 Task: Create new Company, with domain: 'capgemini.com' and type: 'Other'. Add new contact for this company, with mail Id: 'Bhoomika.Kapoor@capgemini.com', First Name: Bhoomika, Last name:  Kapoor, Job Title: 'Human Resources Director', Phone Number: '(305) 555-9013'. Change life cycle stage to  Lead and lead status to  In Progress. Logged in from softage.10@softage.net
Action: Mouse moved to (74, 50)
Screenshot: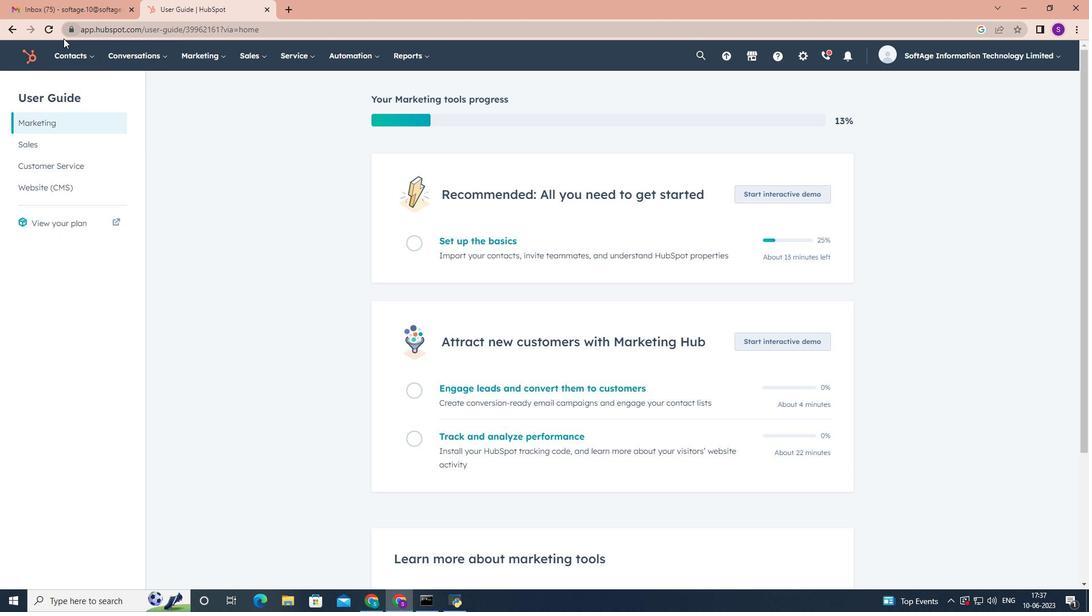 
Action: Mouse pressed left at (74, 50)
Screenshot: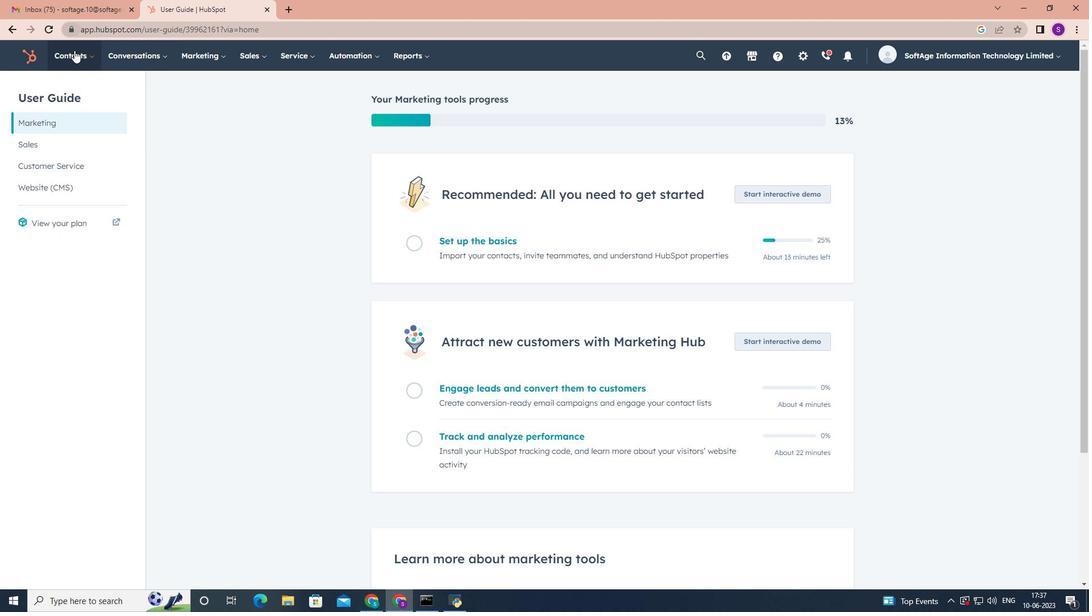 
Action: Mouse moved to (97, 106)
Screenshot: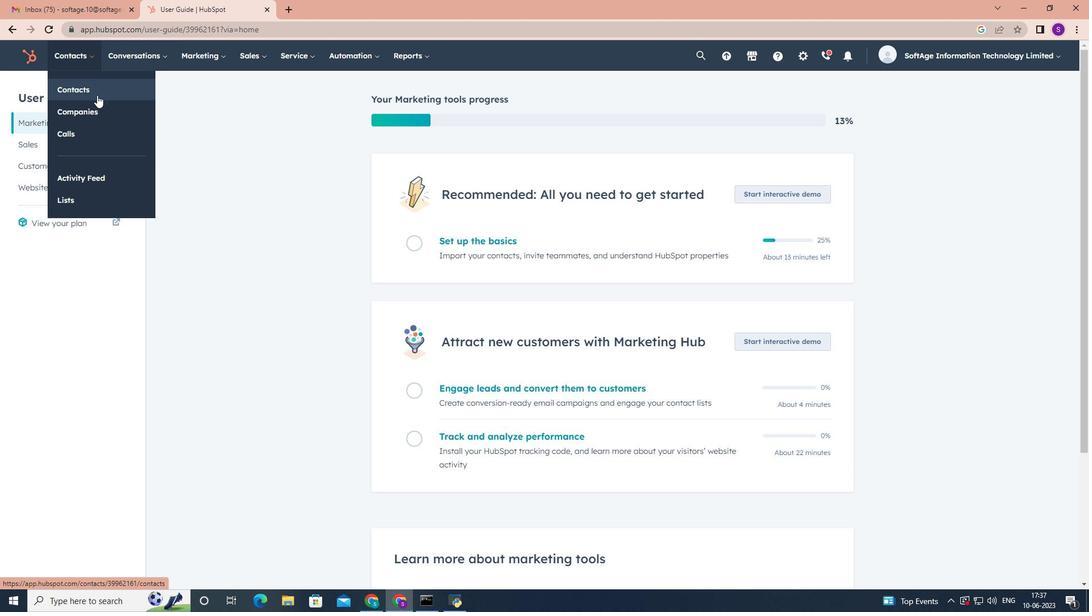 
Action: Mouse pressed left at (97, 106)
Screenshot: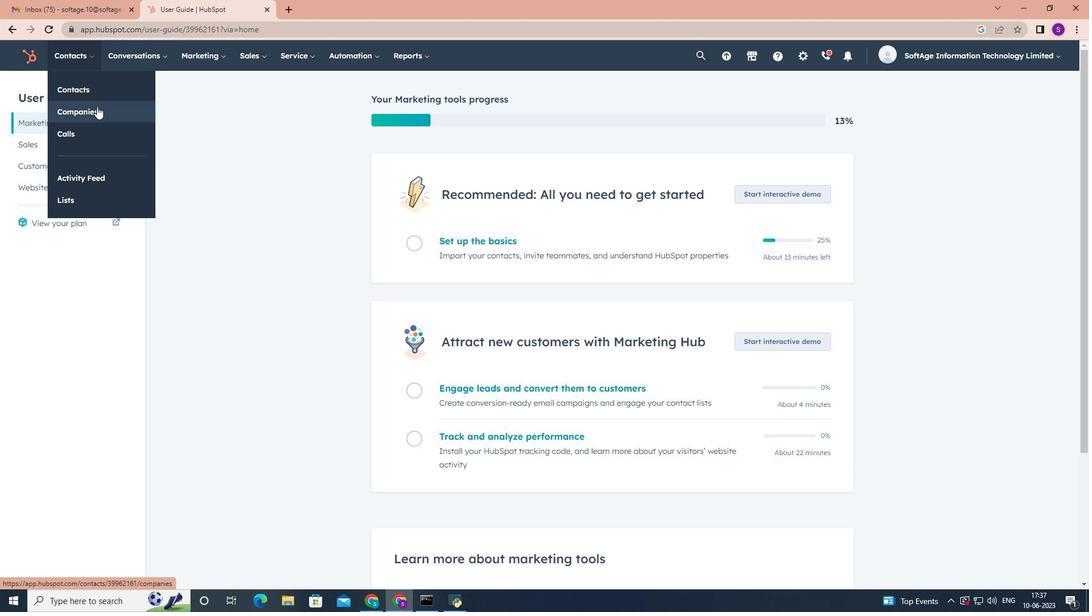 
Action: Mouse moved to (1041, 94)
Screenshot: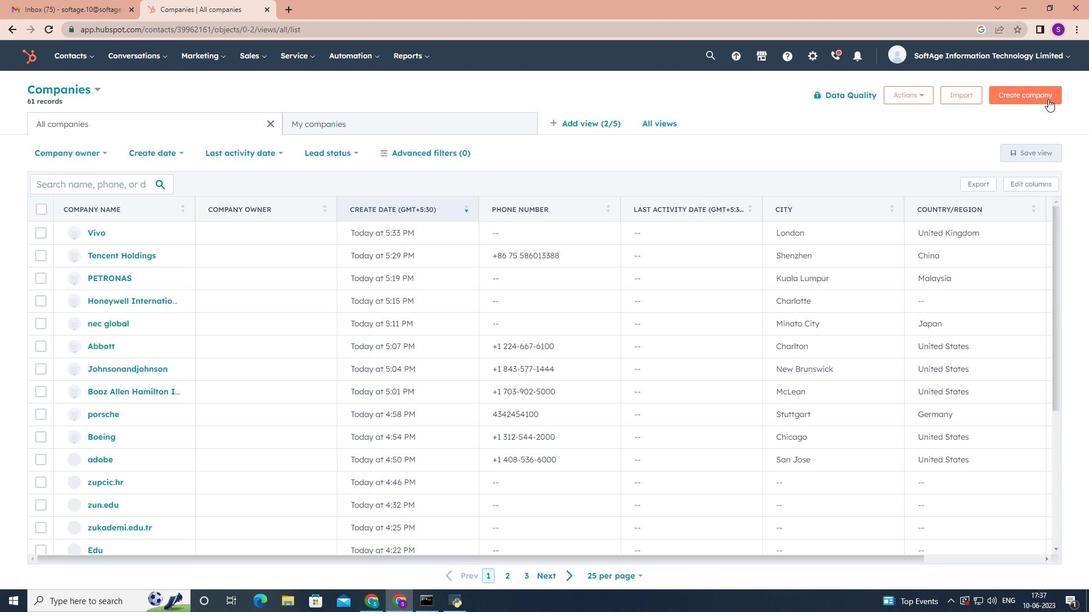 
Action: Mouse pressed left at (1041, 94)
Screenshot: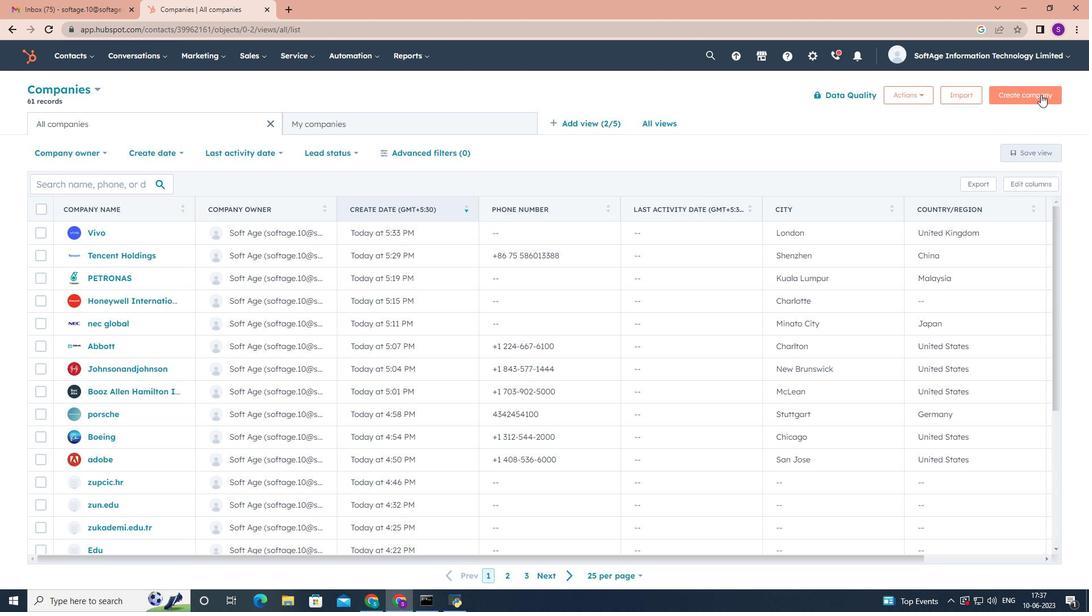 
Action: Mouse moved to (831, 156)
Screenshot: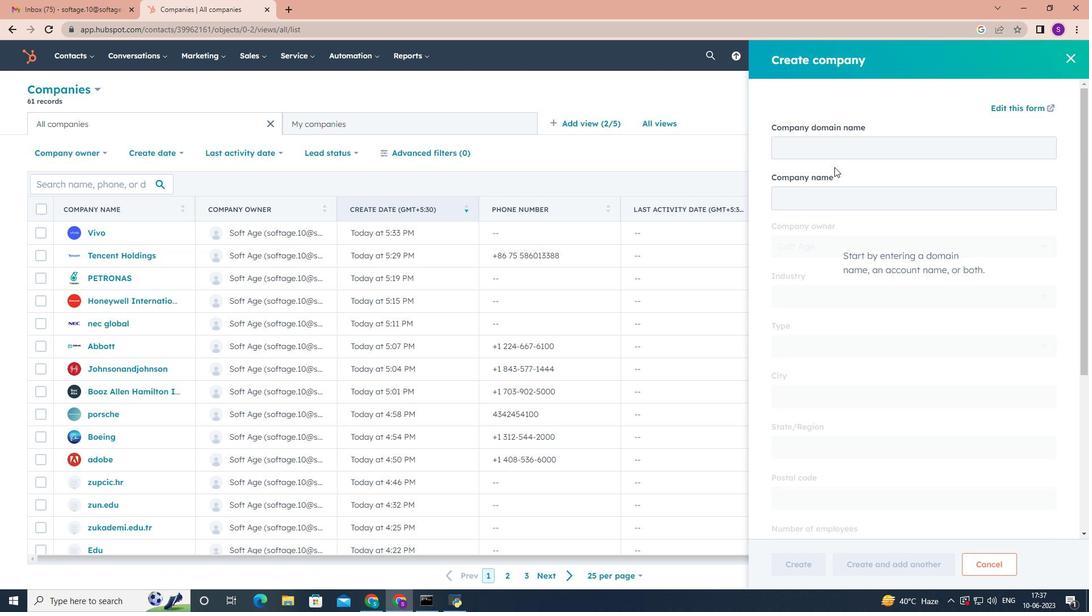 
Action: Mouse pressed left at (831, 156)
Screenshot: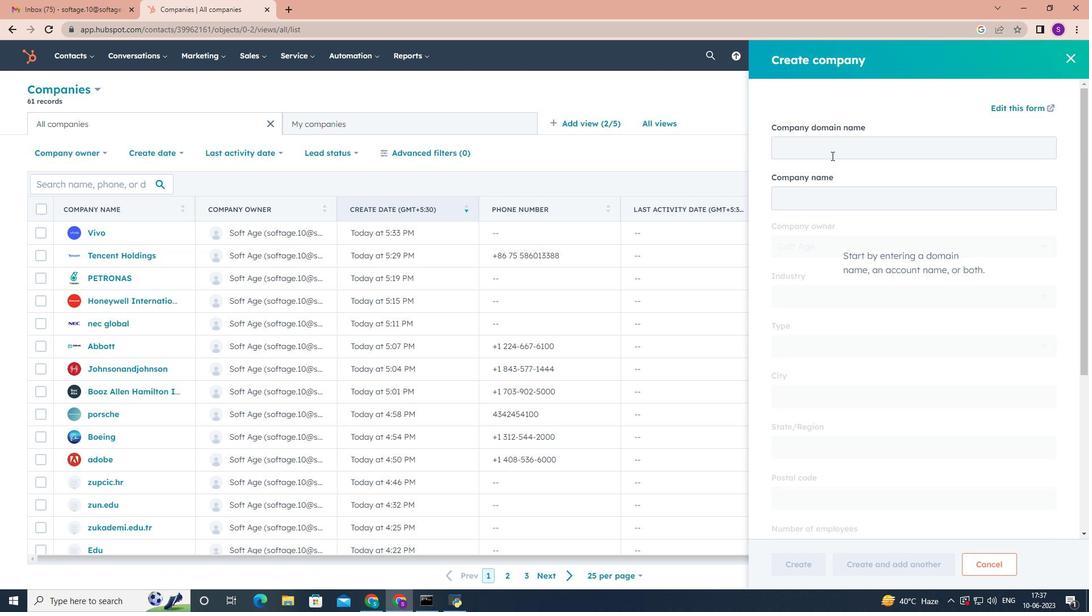 
Action: Key pressed <Key.shift><Key.shift><Key.shift><Key.shift><Key.shift><Key.shift><Key.shift><Key.shift><Key.shift><Key.shift><Key.shift><Key.shift><Key.shift><Key.shift><Key.shift><Key.shift><Key.shift><Key.shift><Key.shift><Key.shift><Key.shift><Key.shift><Key.shift><Key.shift><Key.shift><Key.shift><Key.shift><Key.shift><Key.shift><Key.shift><Key.shift><Key.shift><Key.shift><Key.shift><Key.shift><Key.shift><Key.shift><Key.shift><Key.shift><Key.shift><Key.shift><Key.shift><Key.shift><Key.shift>capgemini.com
Screenshot: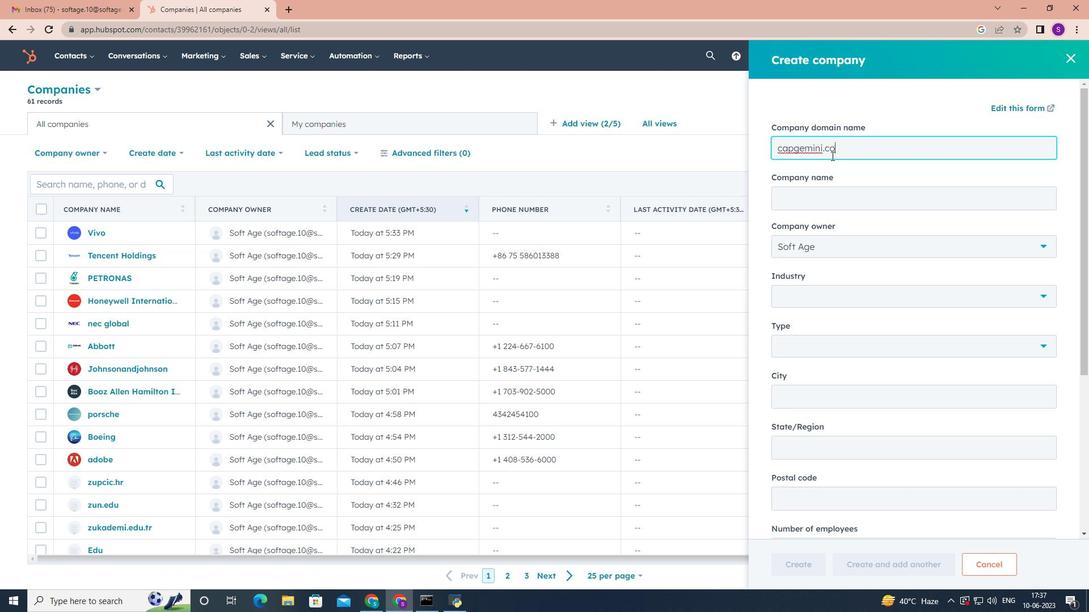 
Action: Mouse moved to (858, 220)
Screenshot: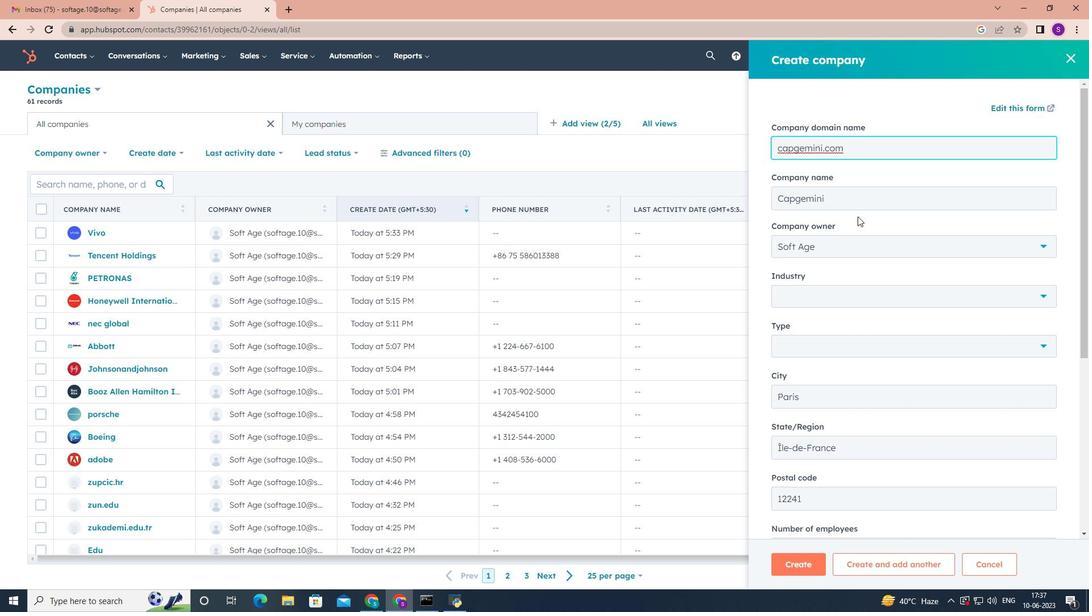 
Action: Mouse scrolled (858, 220) with delta (0, 0)
Screenshot: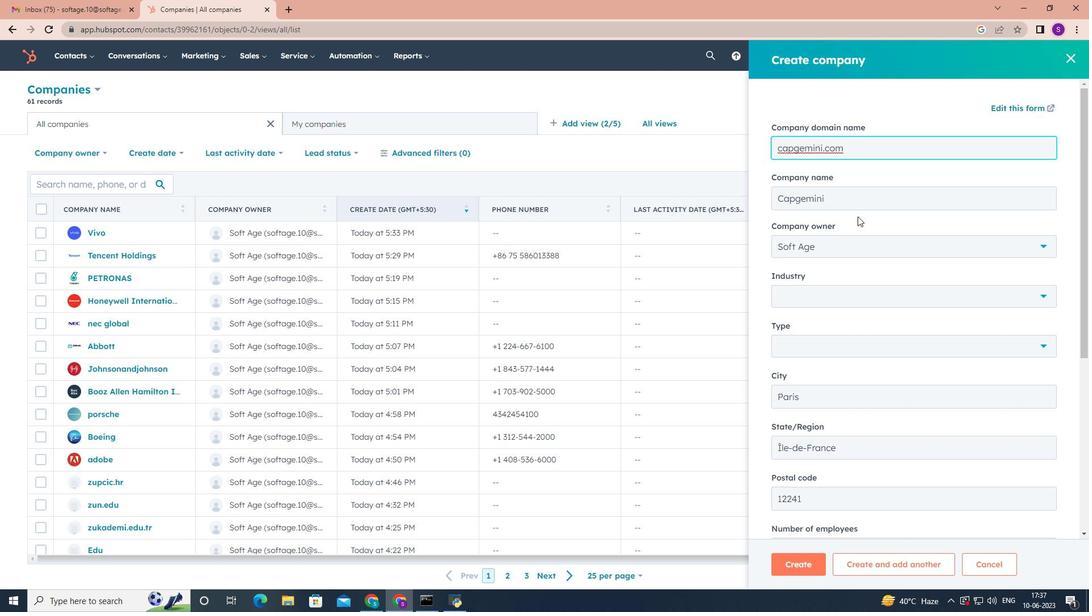 
Action: Mouse moved to (878, 287)
Screenshot: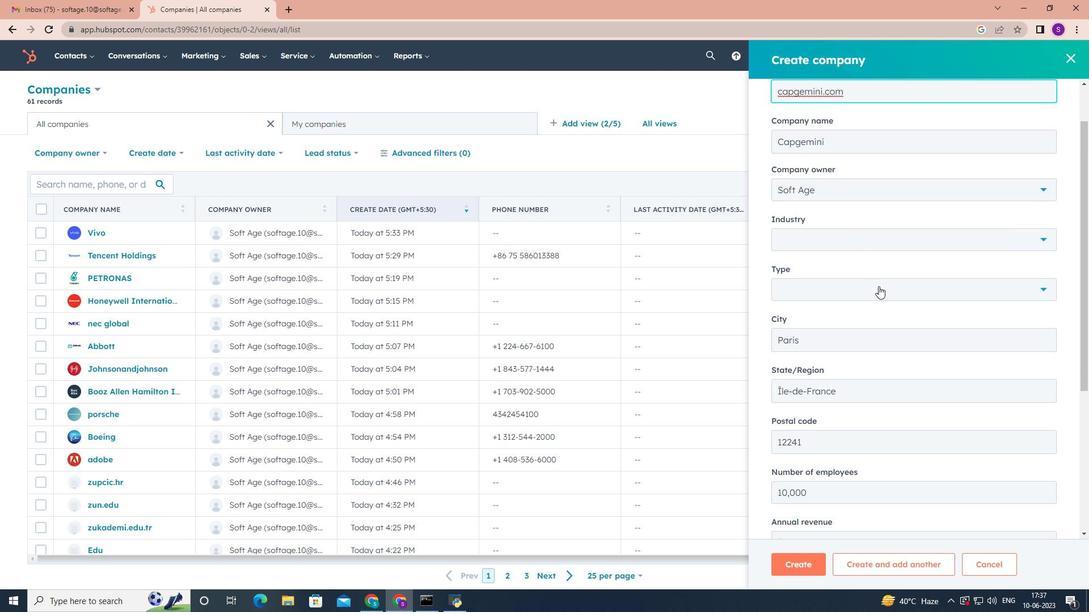 
Action: Mouse pressed left at (878, 287)
Screenshot: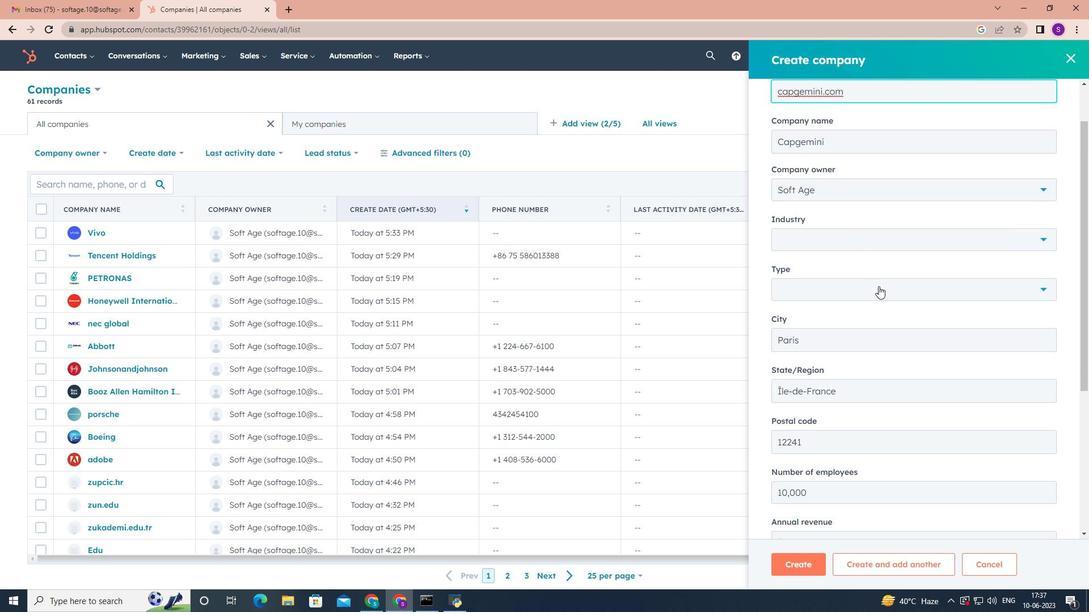 
Action: Mouse moved to (816, 340)
Screenshot: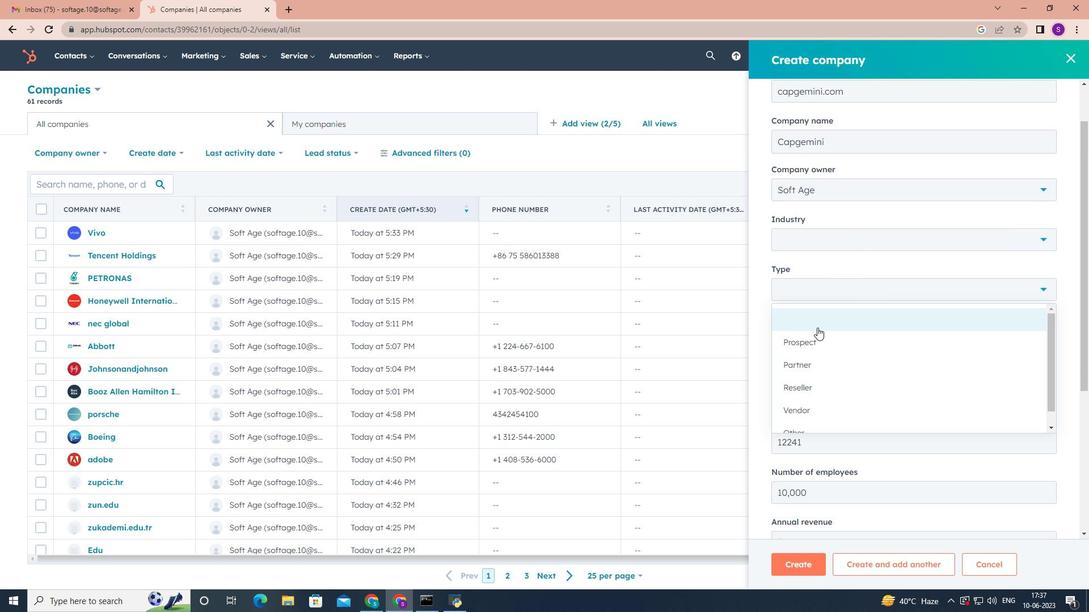
Action: Mouse scrolled (816, 339) with delta (0, 0)
Screenshot: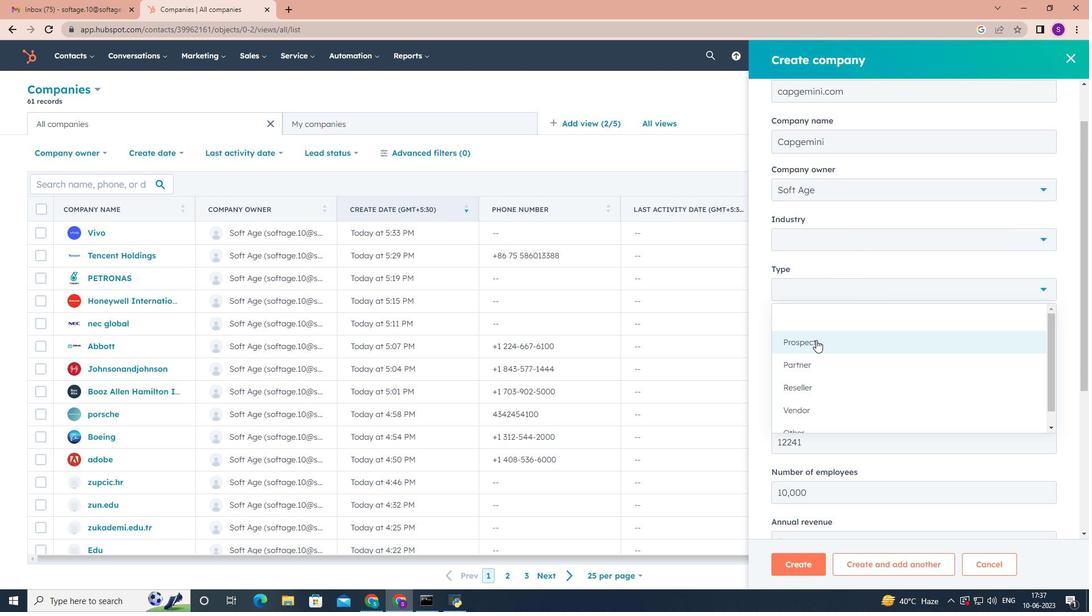
Action: Mouse moved to (816, 341)
Screenshot: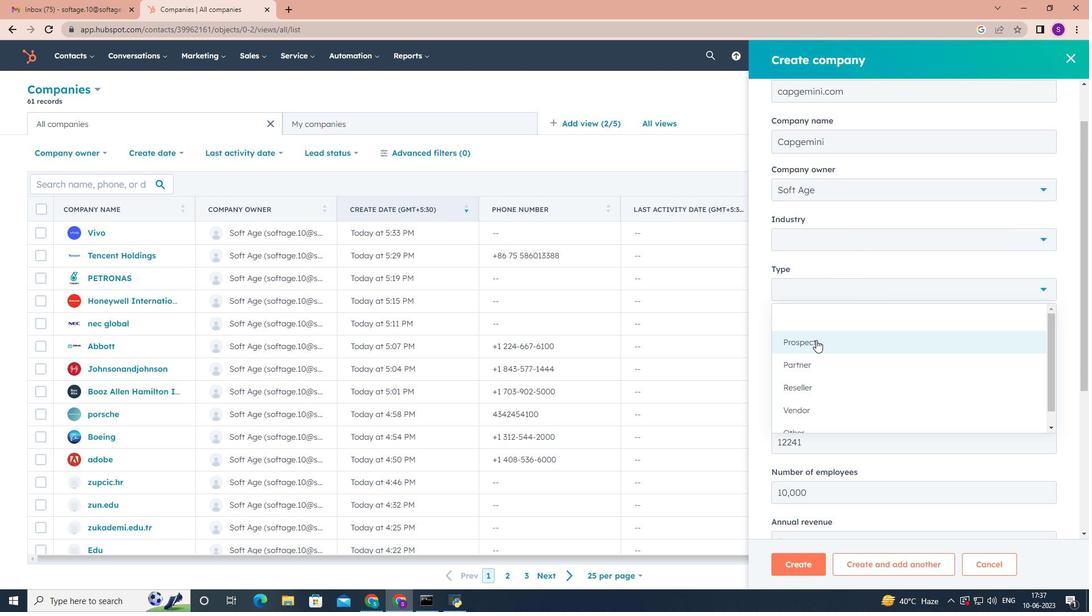 
Action: Mouse scrolled (816, 340) with delta (0, 0)
Screenshot: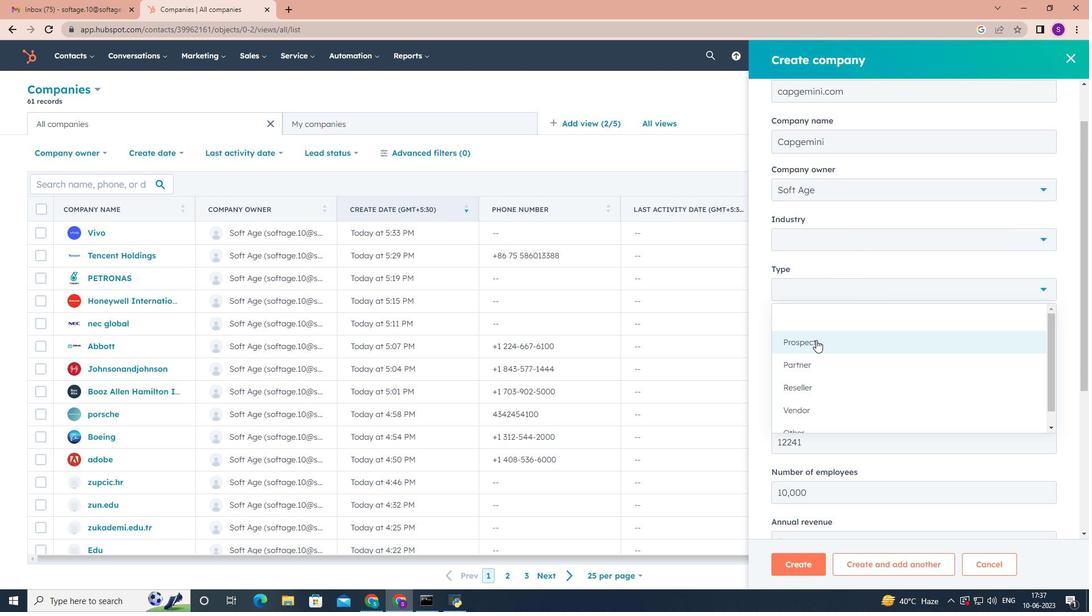 
Action: Mouse moved to (817, 351)
Screenshot: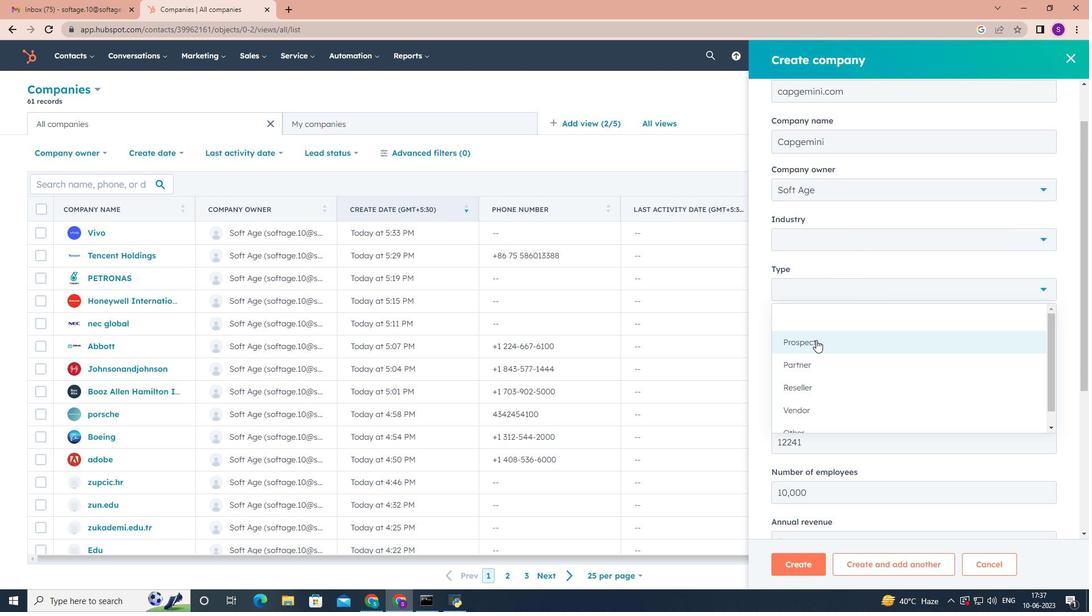 
Action: Mouse scrolled (817, 351) with delta (0, 0)
Screenshot: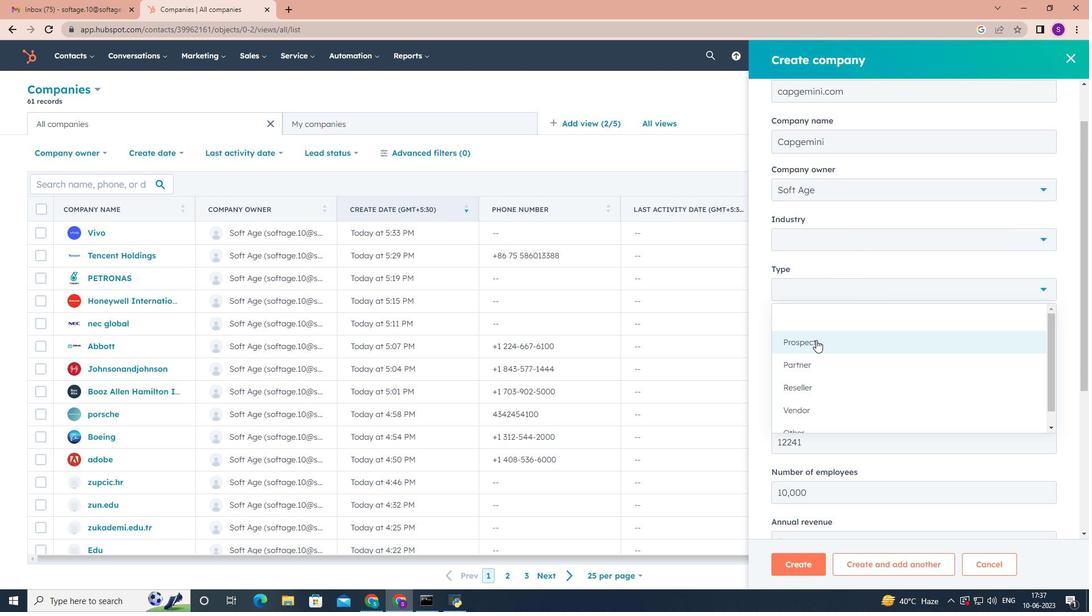 
Action: Mouse moved to (819, 410)
Screenshot: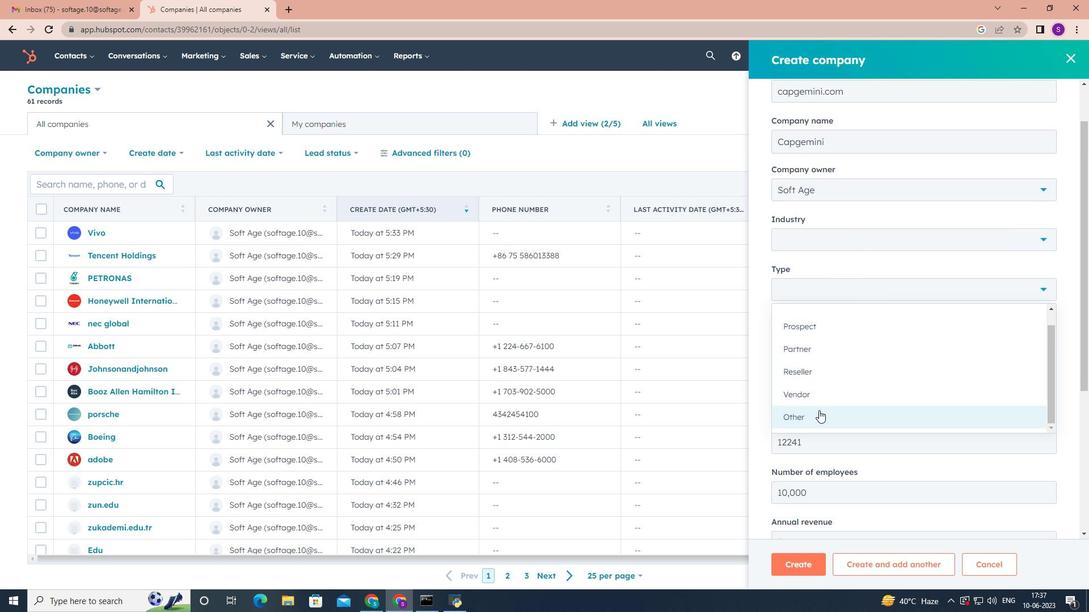
Action: Mouse pressed left at (819, 410)
Screenshot: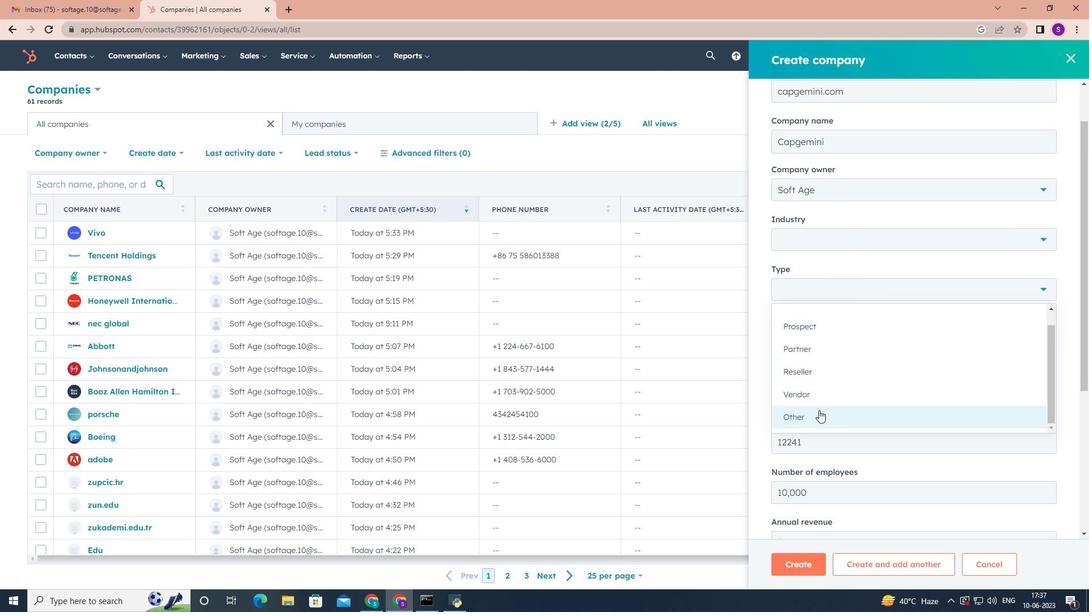 
Action: Mouse moved to (827, 381)
Screenshot: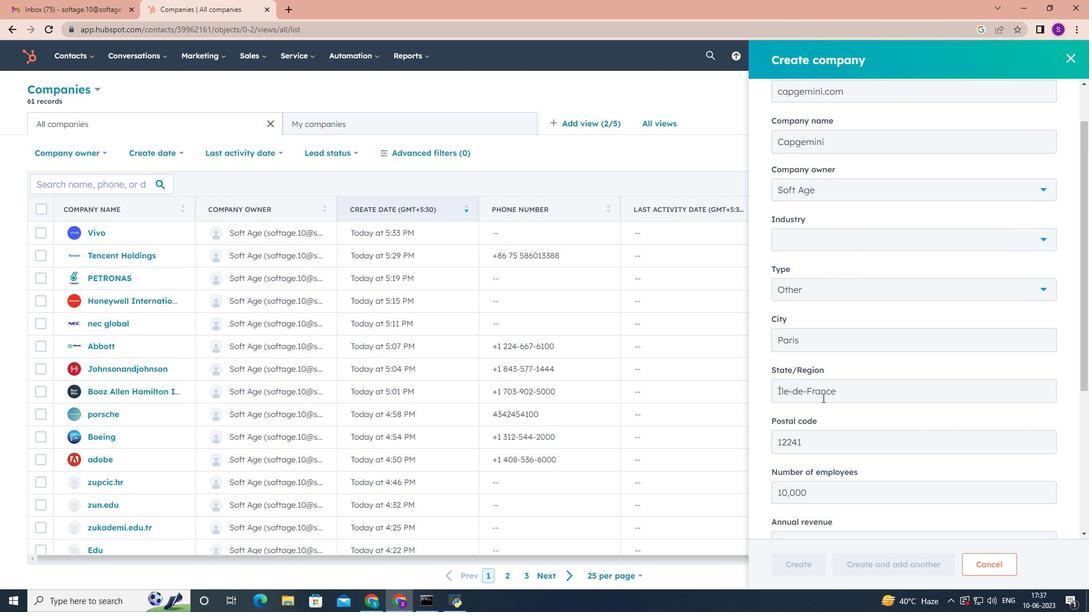
Action: Mouse scrolled (827, 380) with delta (0, 0)
Screenshot: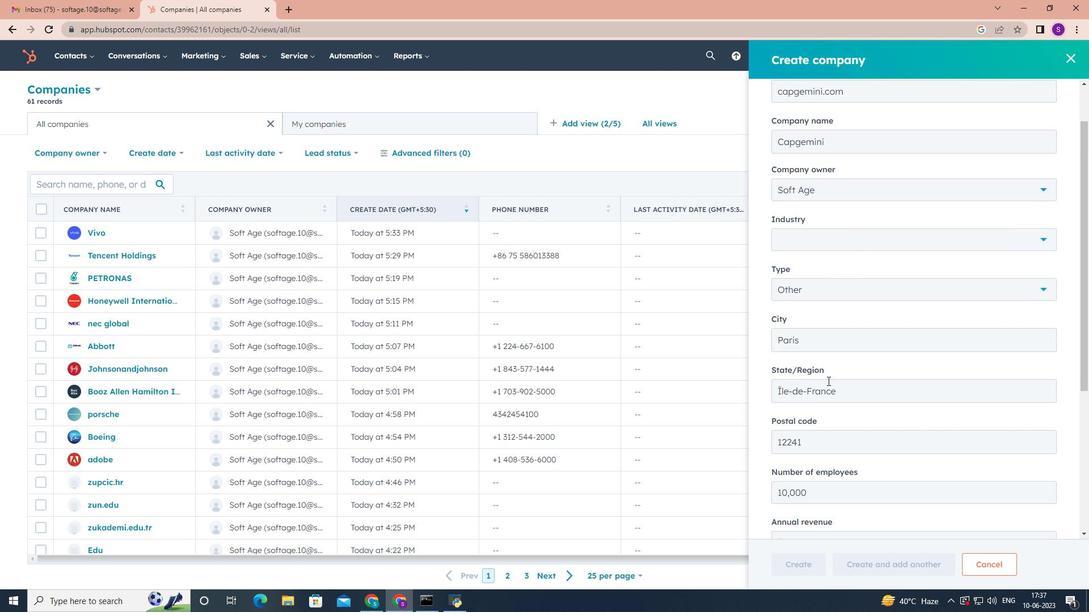 
Action: Mouse scrolled (827, 380) with delta (0, 0)
Screenshot: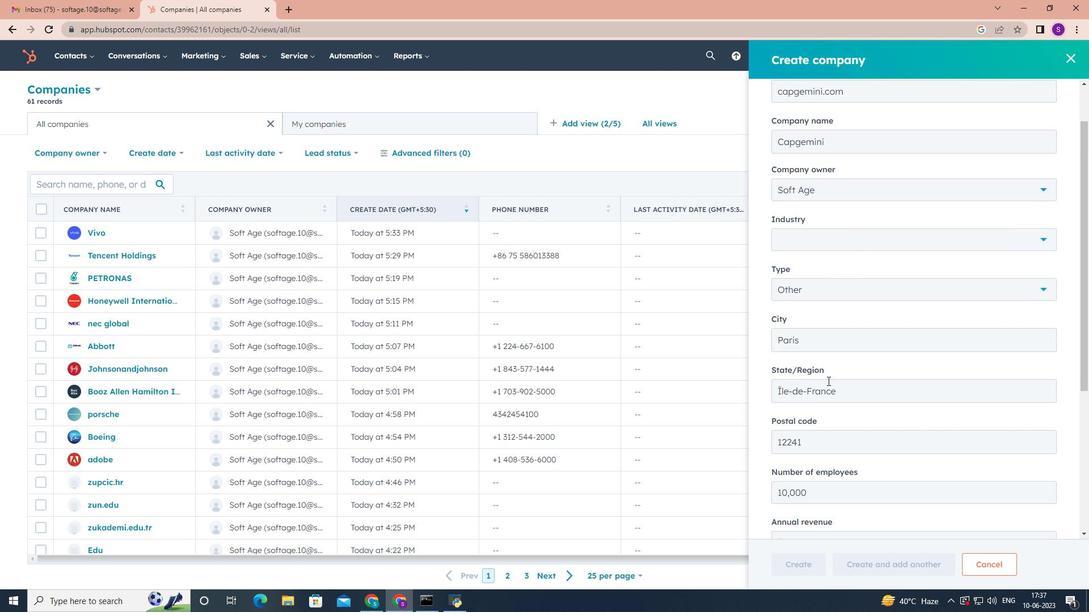 
Action: Mouse scrolled (827, 380) with delta (0, 0)
Screenshot: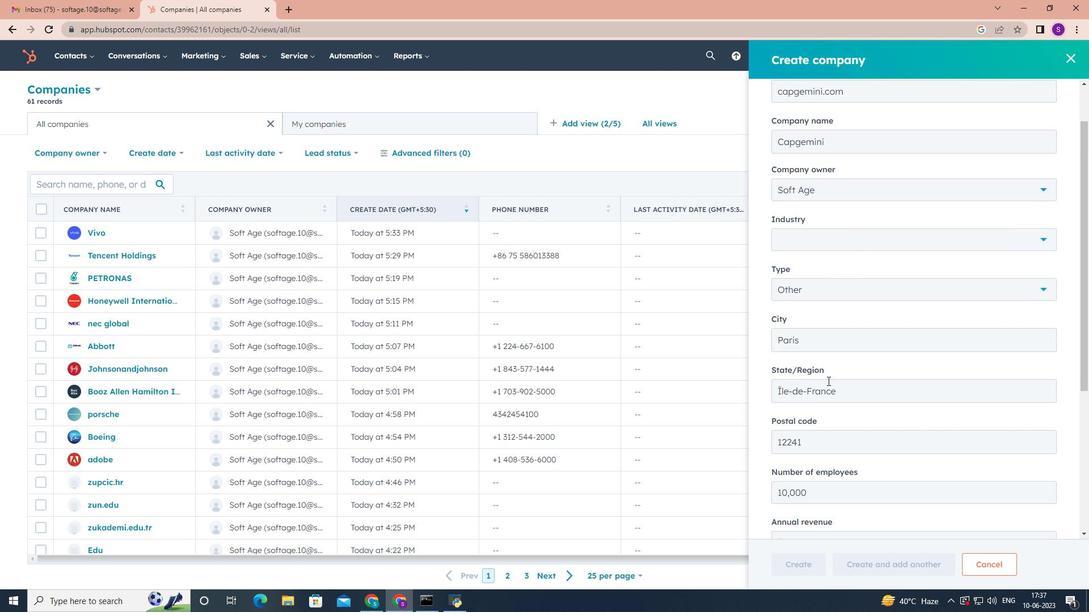 
Action: Mouse scrolled (827, 380) with delta (0, 0)
Screenshot: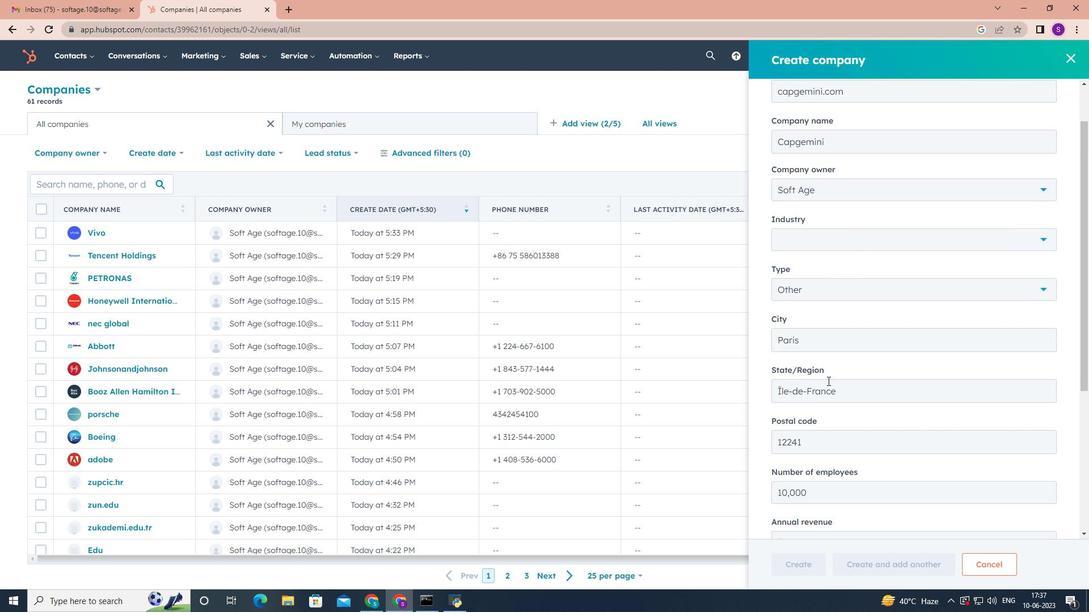 
Action: Mouse scrolled (827, 380) with delta (0, 0)
Screenshot: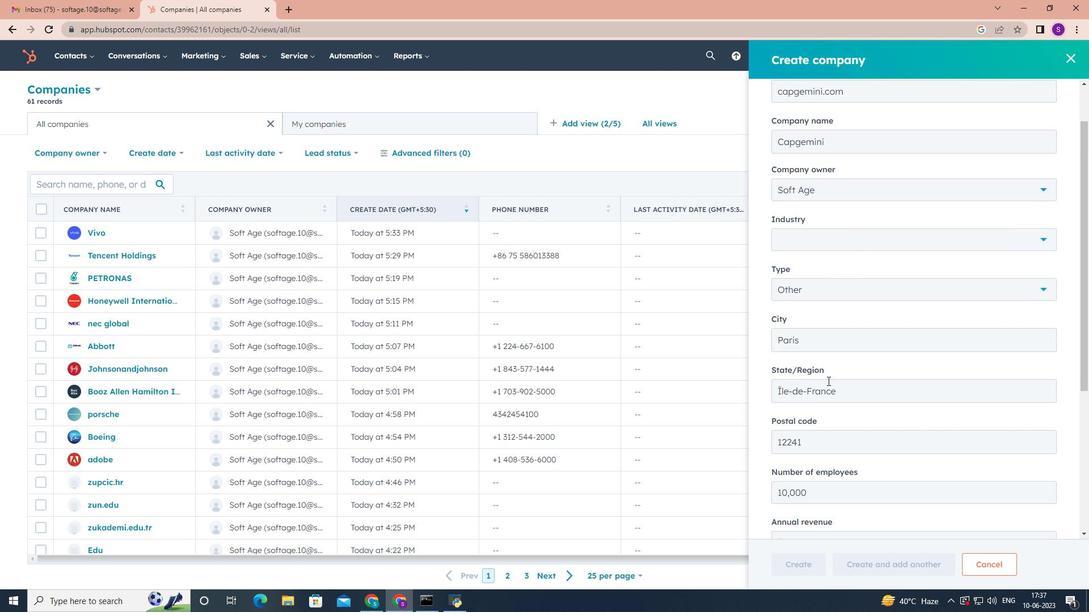 
Action: Mouse scrolled (827, 380) with delta (0, 0)
Screenshot: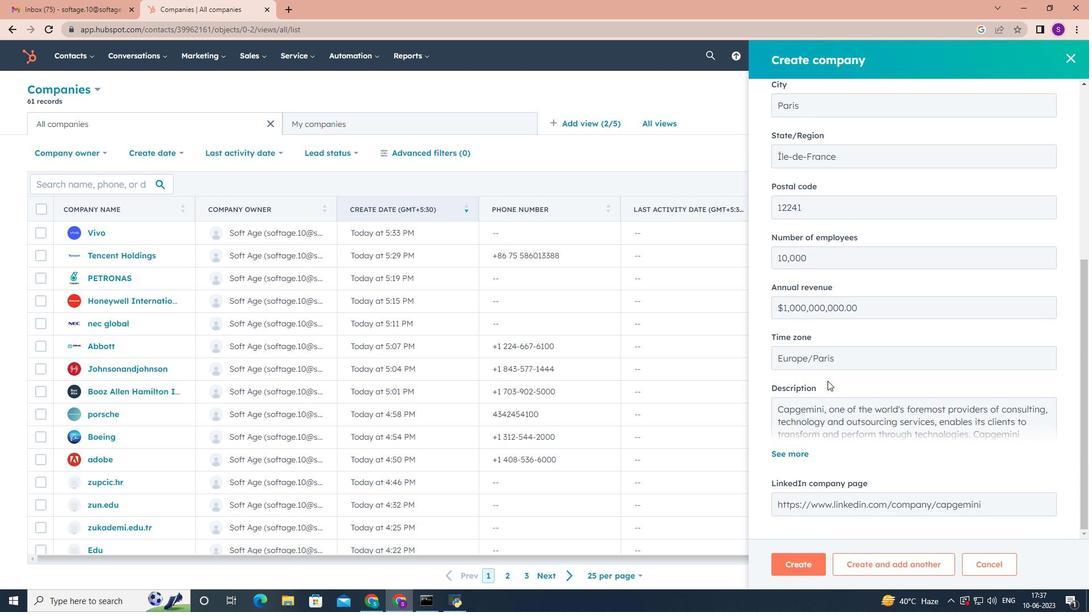 
Action: Mouse scrolled (827, 380) with delta (0, 0)
Screenshot: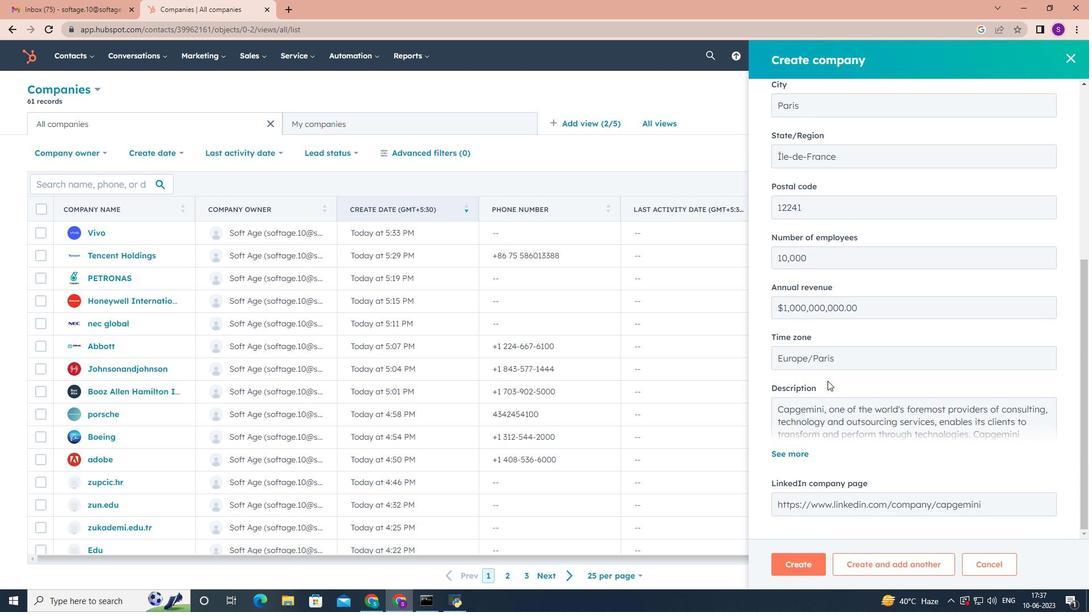 
Action: Mouse scrolled (827, 380) with delta (0, 0)
Screenshot: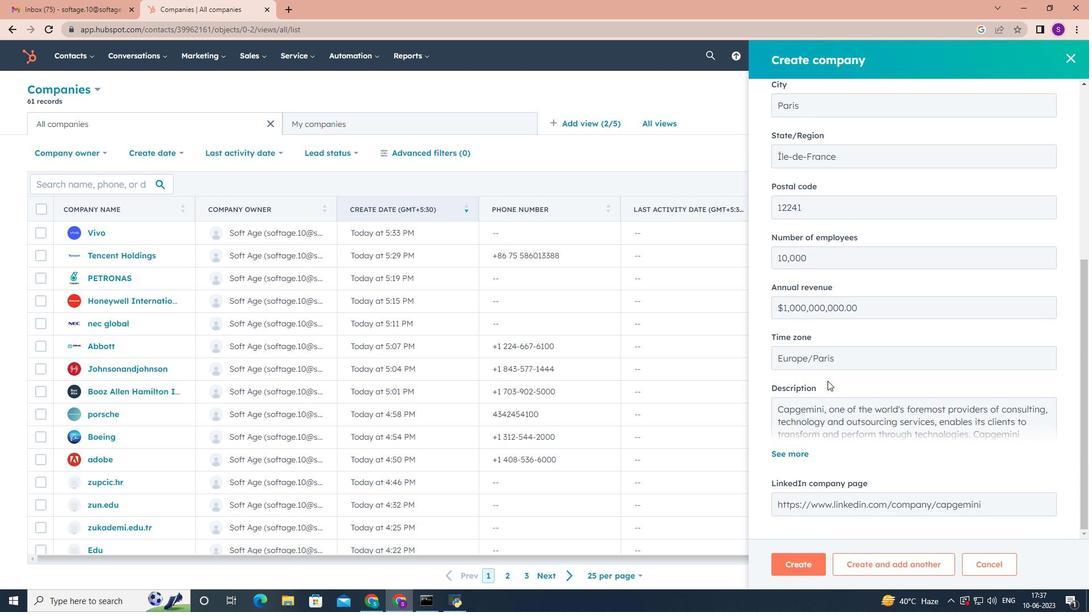 
Action: Mouse scrolled (827, 380) with delta (0, 0)
Screenshot: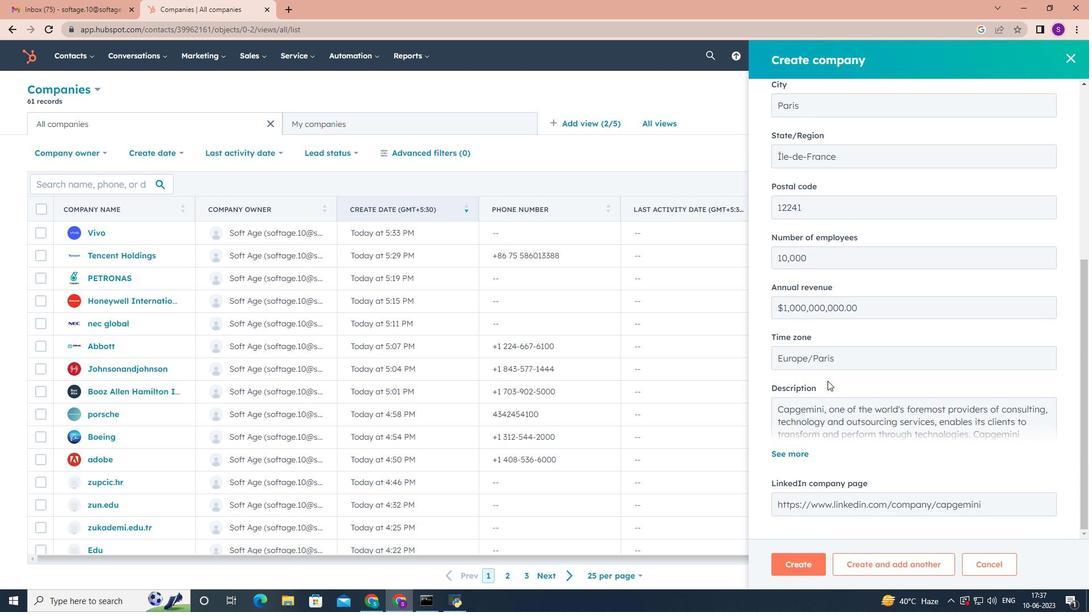 
Action: Mouse scrolled (827, 380) with delta (0, 0)
Screenshot: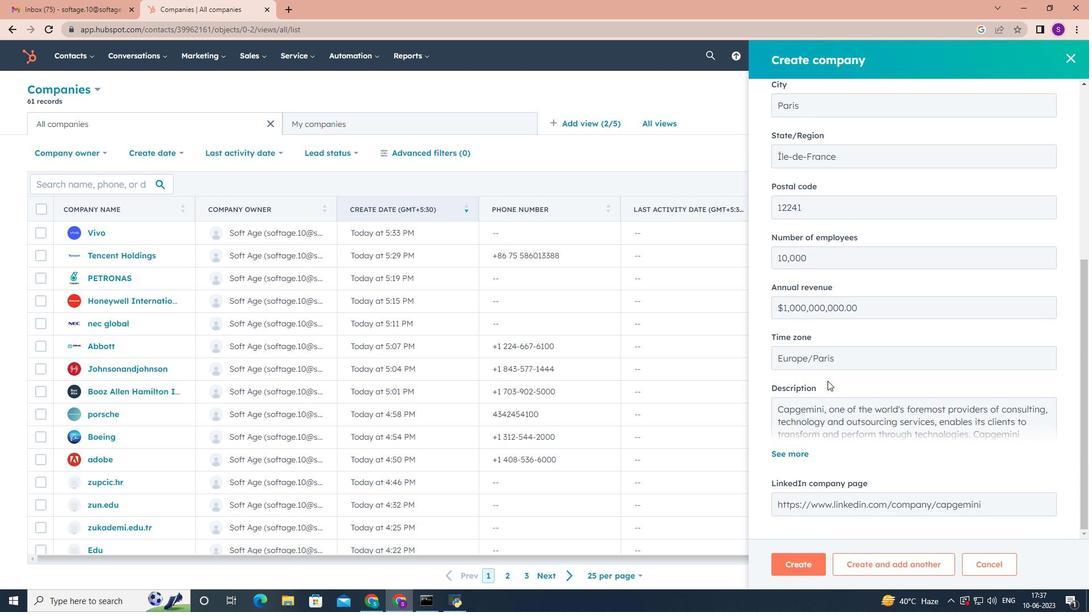 
Action: Mouse moved to (804, 562)
Screenshot: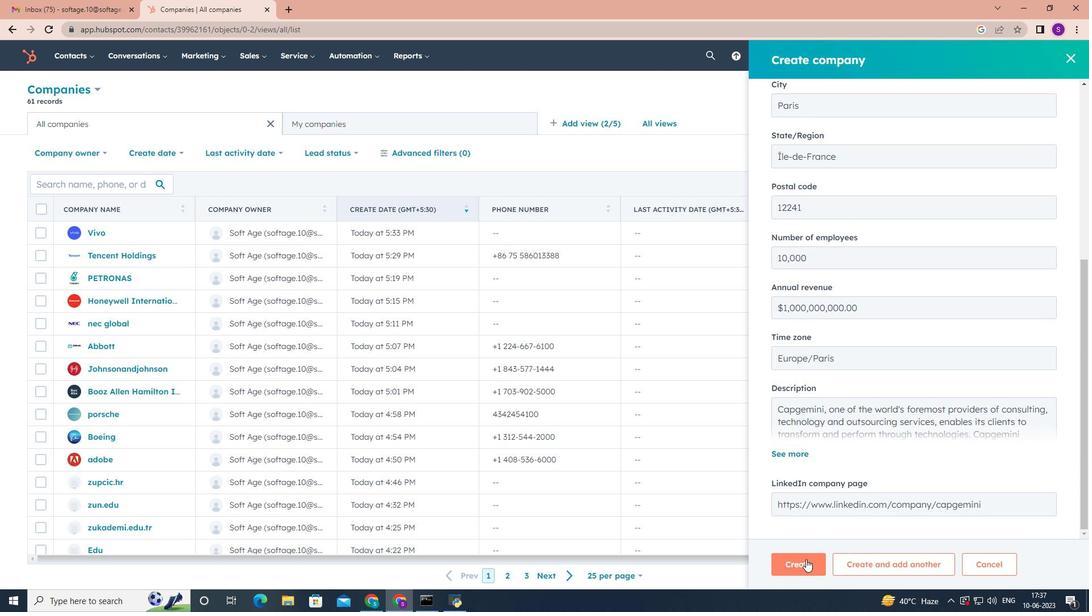 
Action: Mouse pressed left at (804, 562)
Screenshot: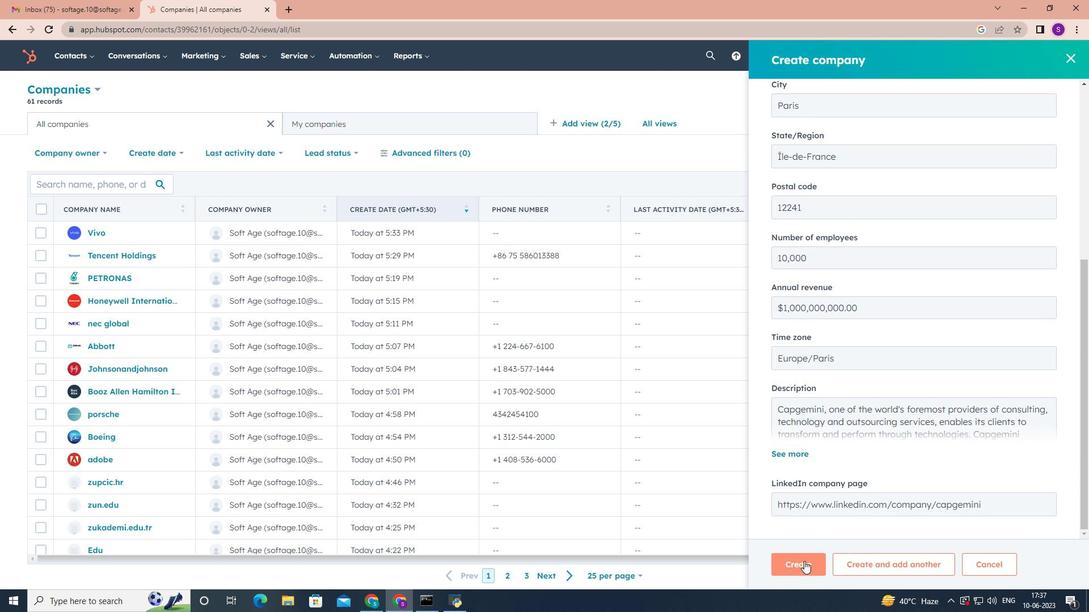 
Action: Mouse moved to (764, 368)
Screenshot: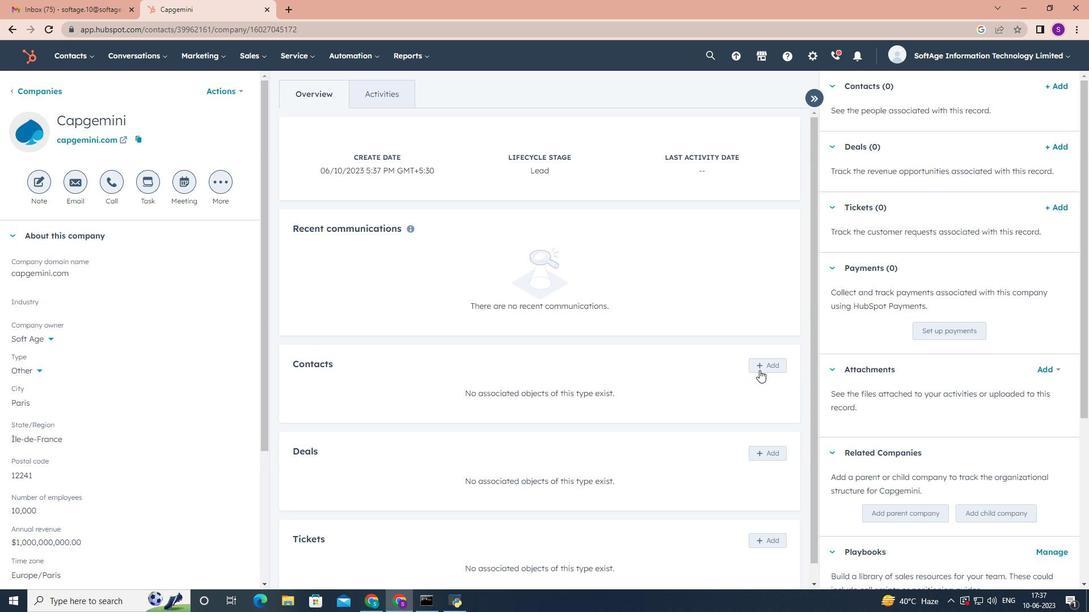 
Action: Mouse pressed left at (764, 368)
Screenshot: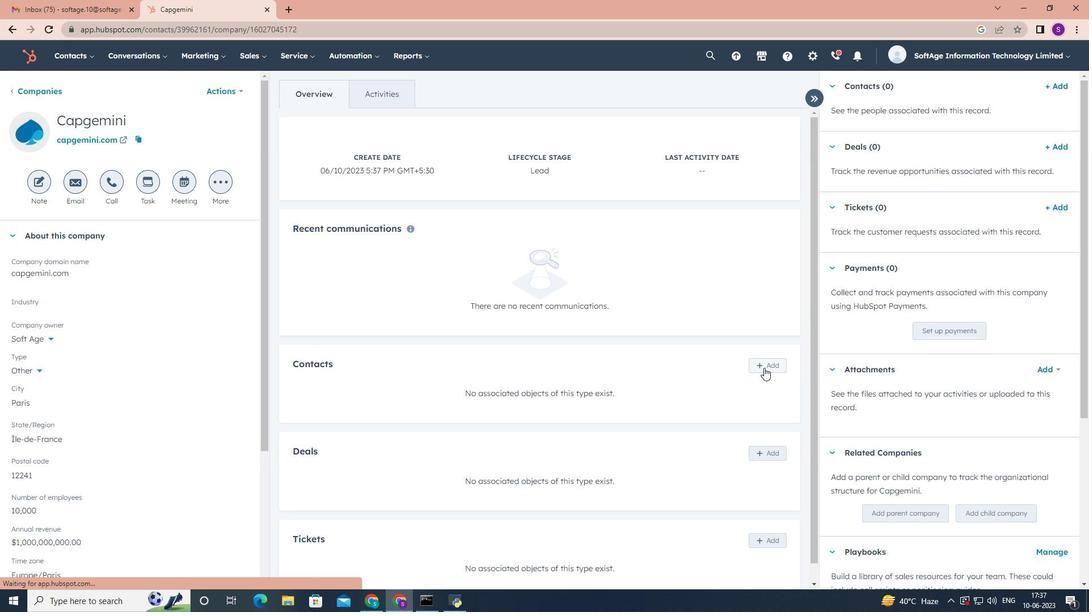 
Action: Mouse moved to (859, 123)
Screenshot: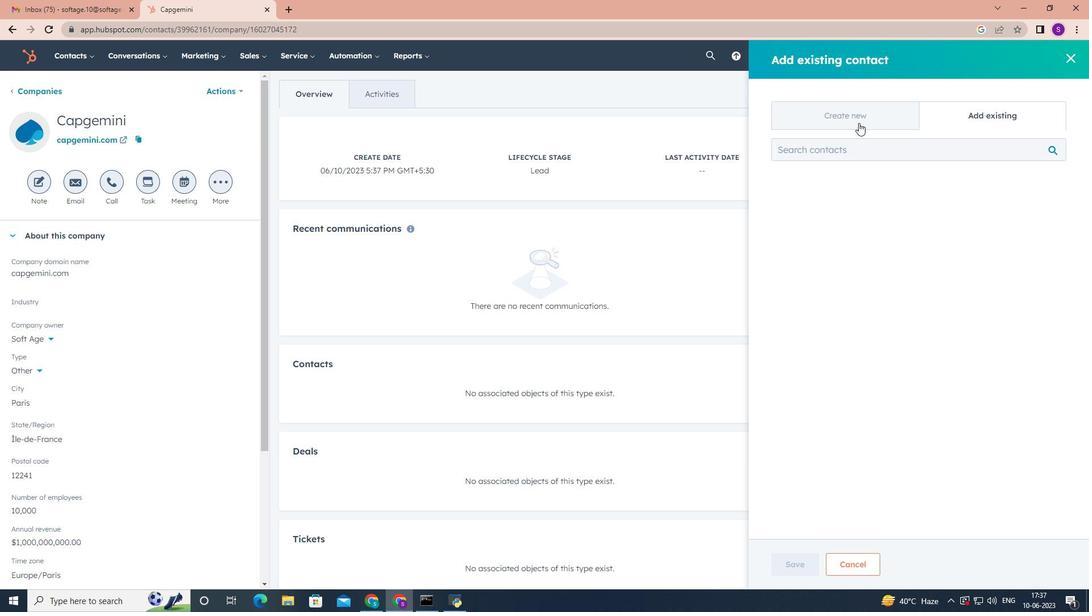 
Action: Mouse pressed left at (859, 123)
Screenshot: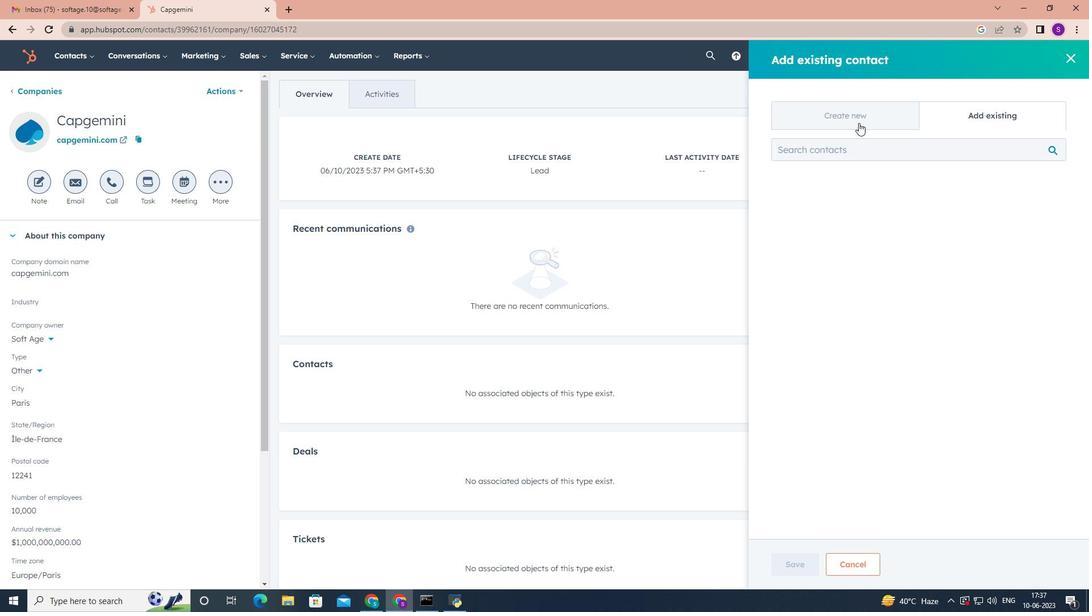 
Action: Mouse moved to (840, 191)
Screenshot: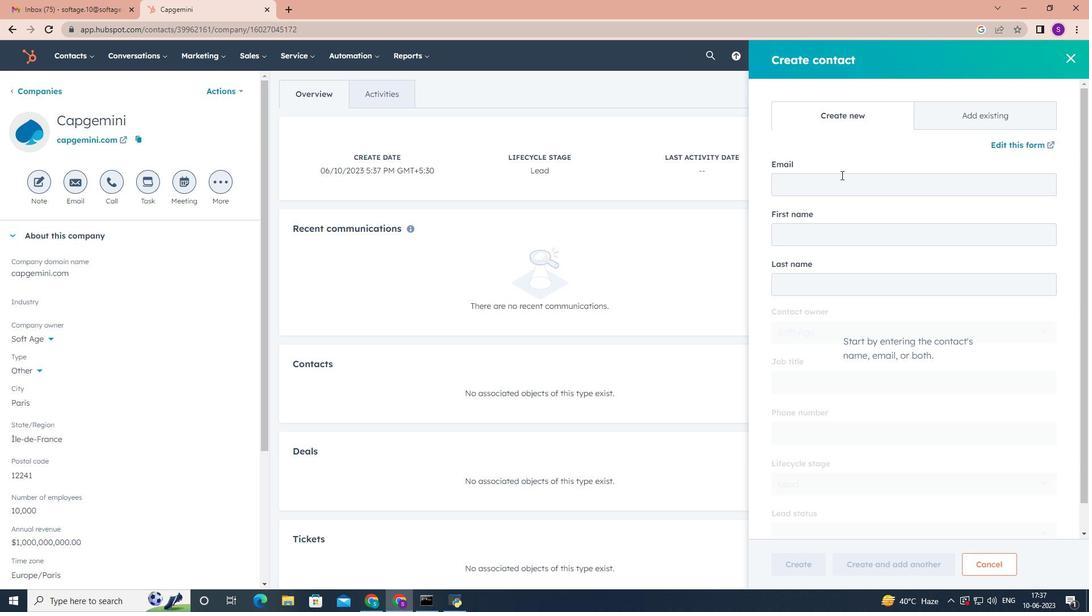 
Action: Mouse pressed left at (840, 191)
Screenshot: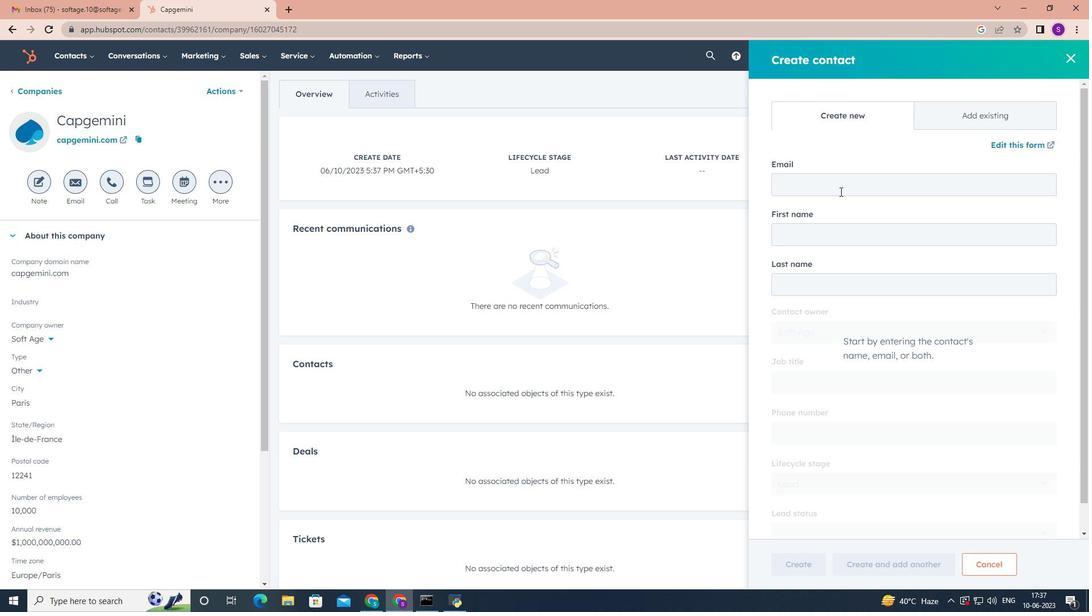 
Action: Key pressed <Key.shift>Bhoom<Key.backspace>mika.<Key.shift><Key.shift><Key.shift><Key.shift>Kapoor<Key.shift>@capgemini.com<Key.tab><Key.shift>Bhoomika<Key.tab><Key.shift>Kapoor<Key.tab><Key.tab><Key.shift>Human<Key.space><Key.shift>Resources<Key.space><Key.shift><Key.shift><Key.shift><Key.shift><Key.shift><Key.shift><Key.shift>Director<Key.tab>3055559013
Screenshot: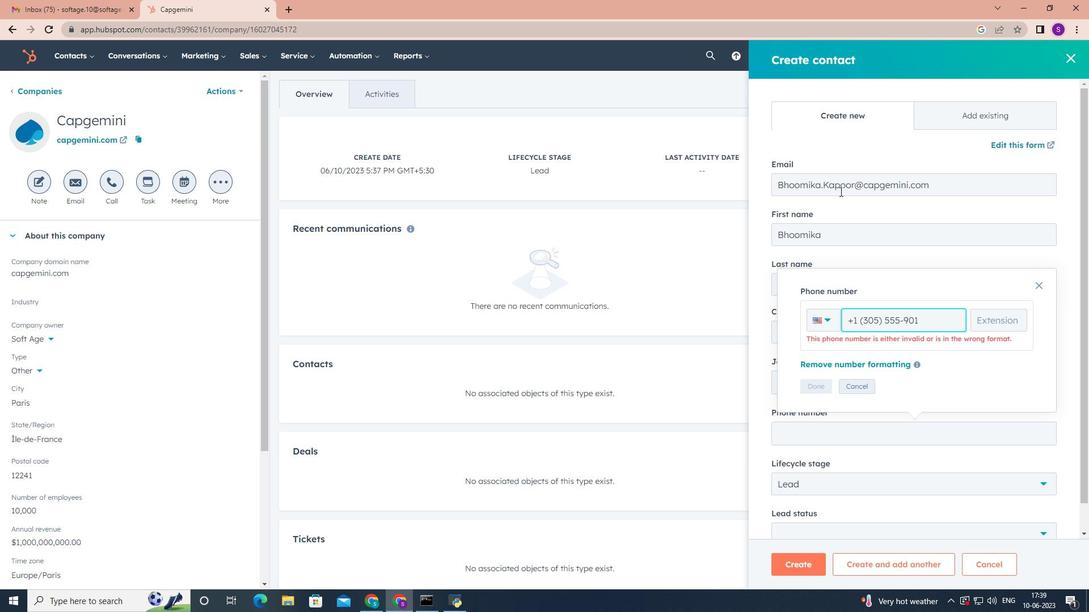 
Action: Mouse moved to (816, 384)
Screenshot: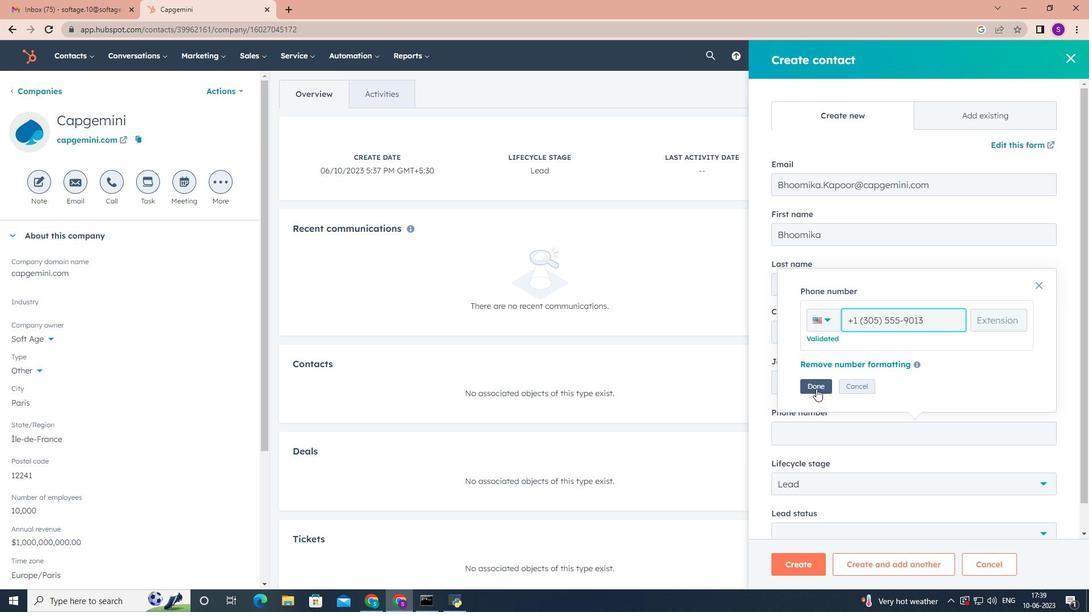 
Action: Mouse pressed left at (816, 384)
Screenshot: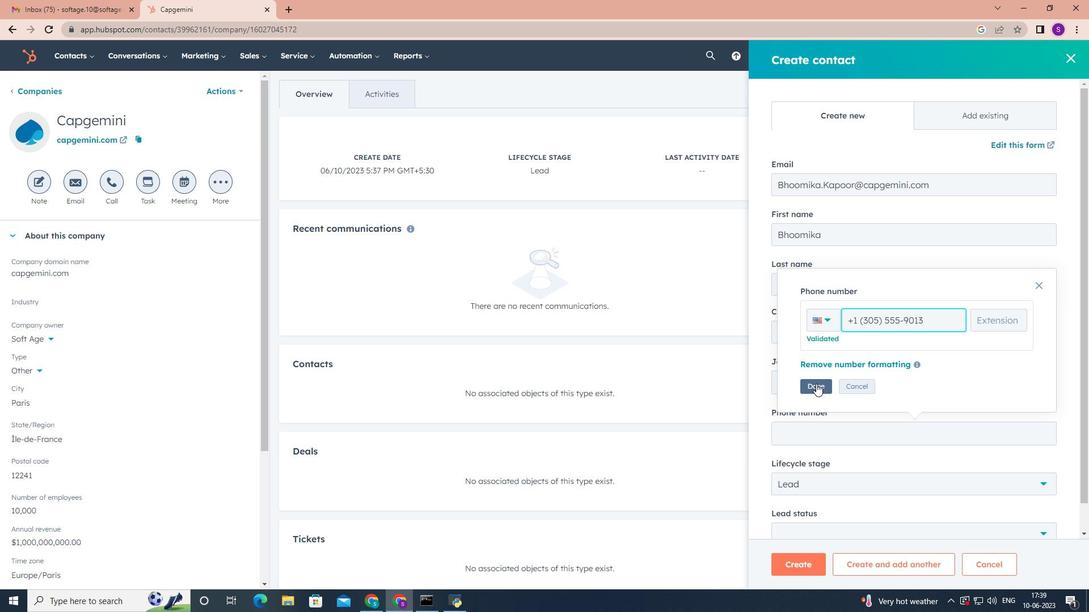 
Action: Mouse scrolled (816, 383) with delta (0, 0)
Screenshot: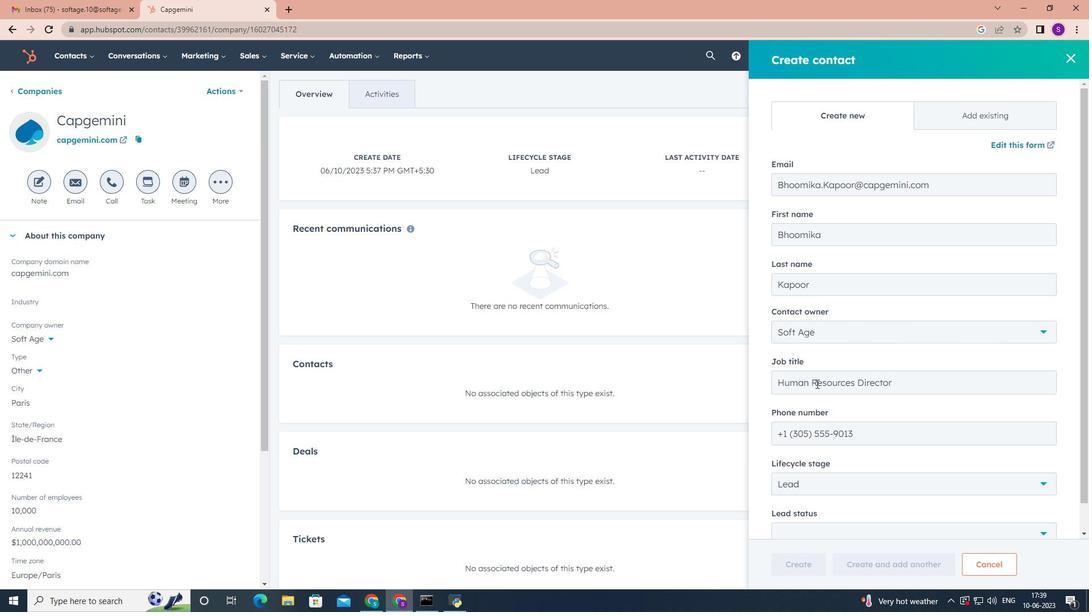 
Action: Mouse scrolled (816, 383) with delta (0, 0)
Screenshot: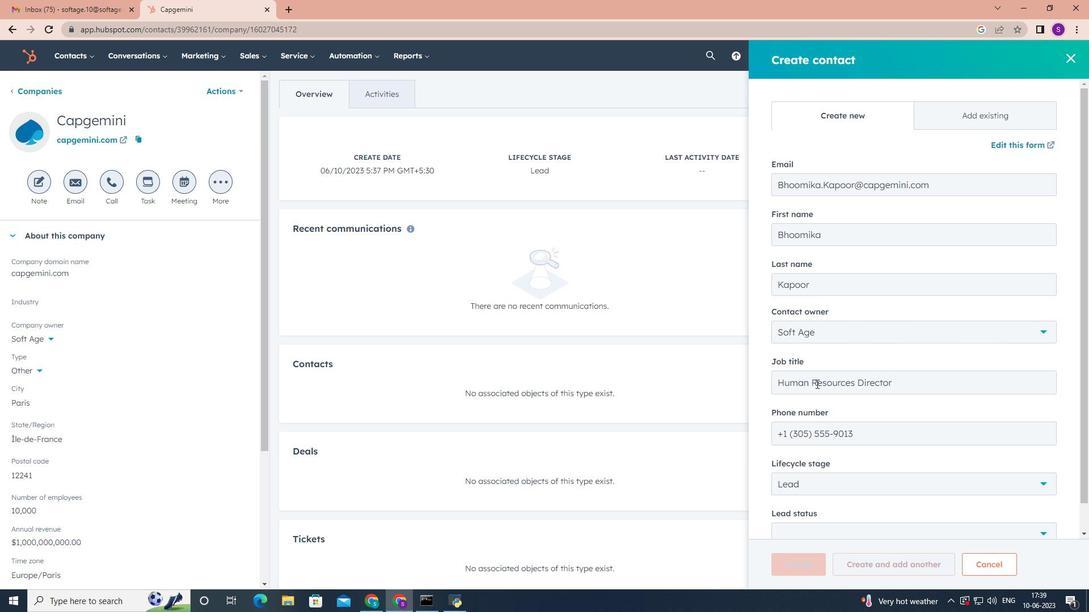
Action: Mouse scrolled (816, 383) with delta (0, 0)
Screenshot: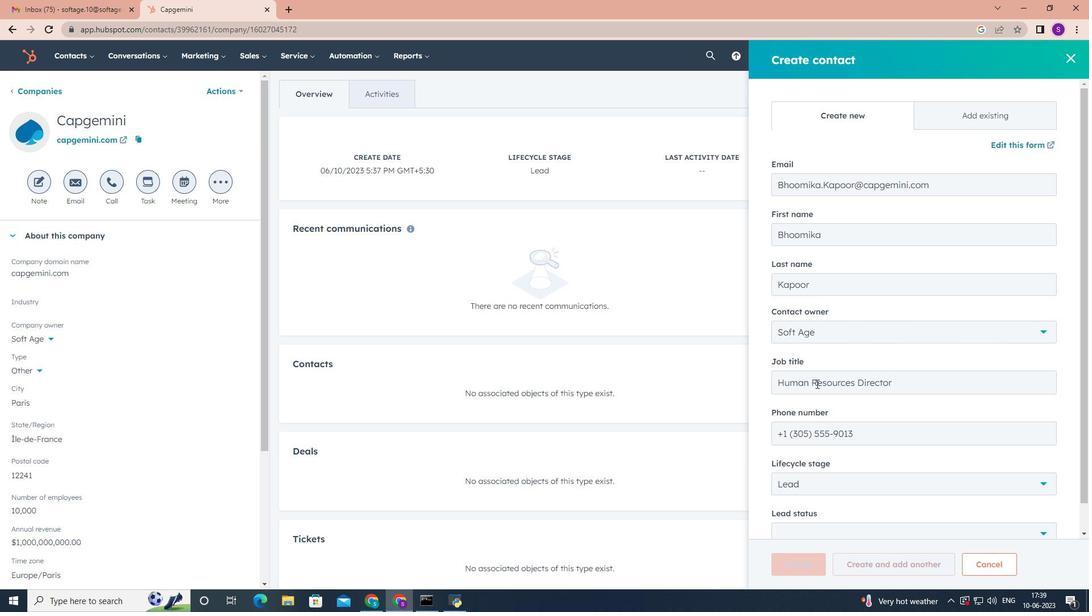
Action: Mouse scrolled (816, 383) with delta (0, 0)
Screenshot: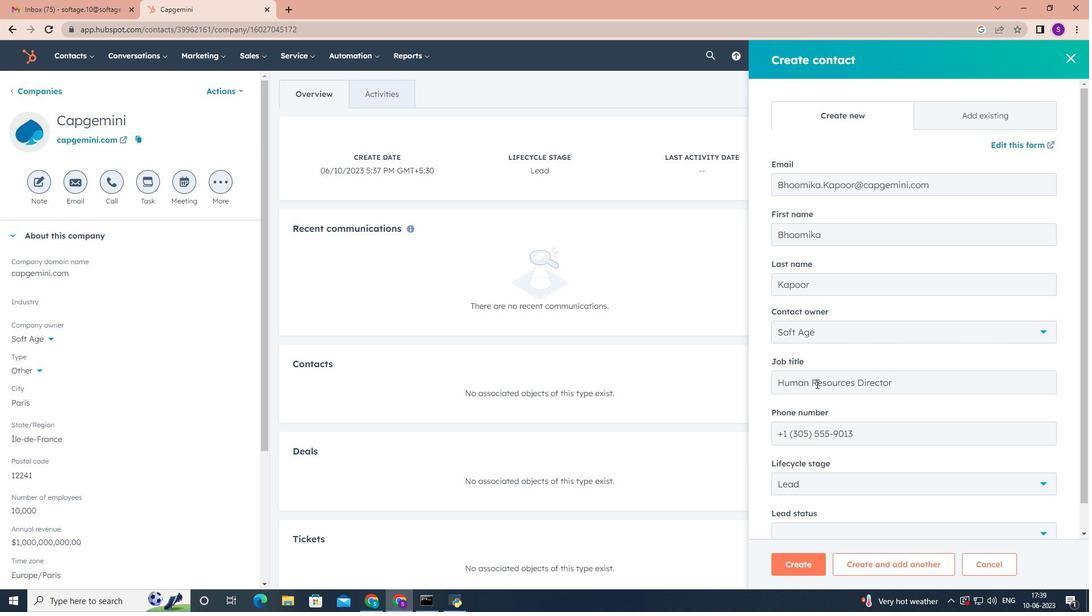 
Action: Mouse moved to (841, 455)
Screenshot: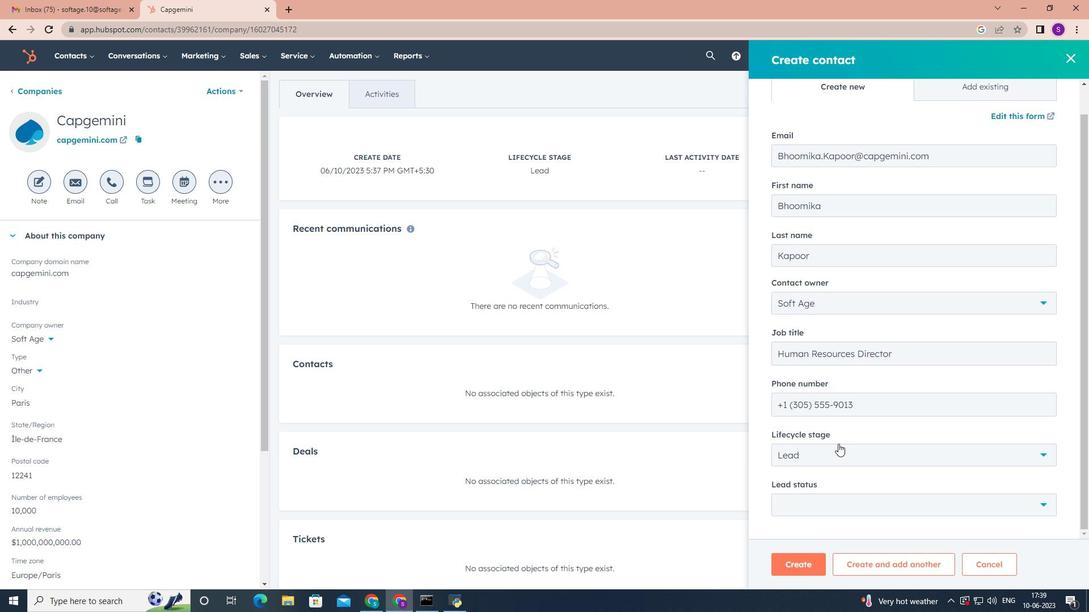 
Action: Mouse pressed left at (841, 455)
Screenshot: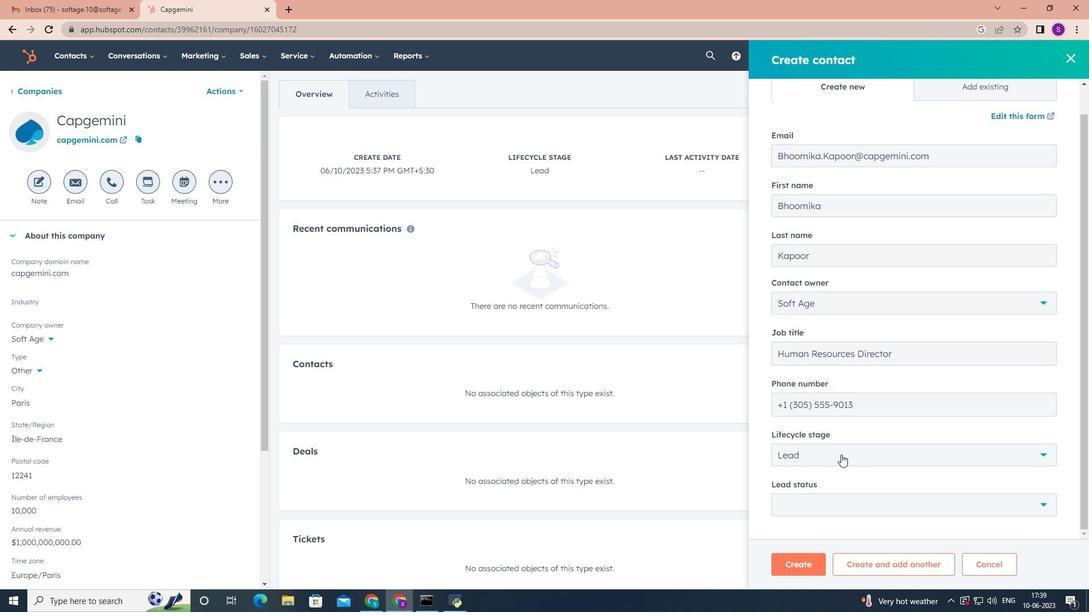 
Action: Mouse moved to (831, 347)
Screenshot: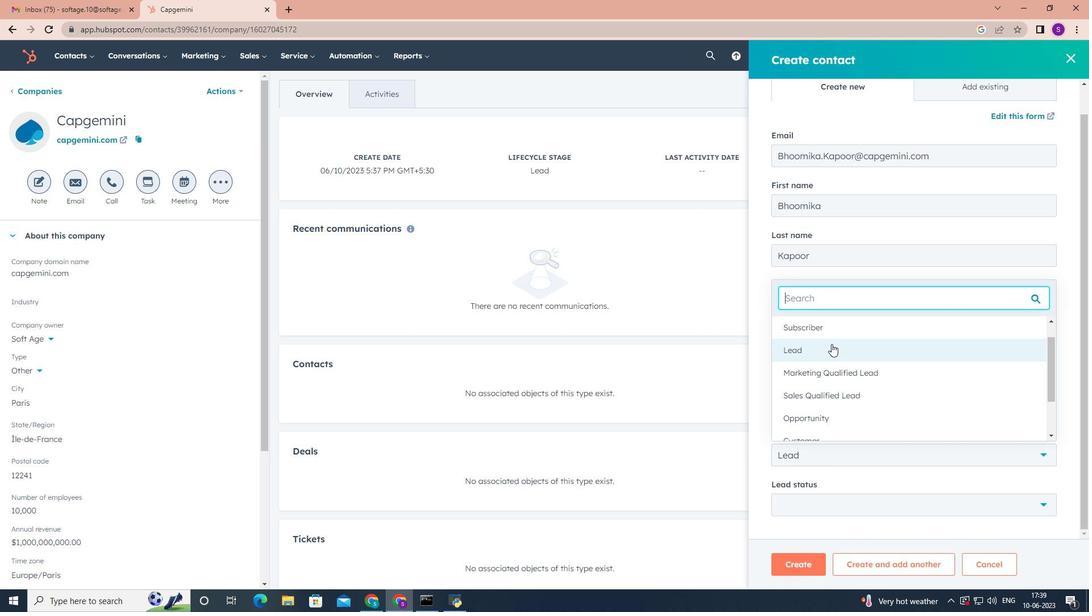 
Action: Mouse pressed left at (831, 347)
Screenshot: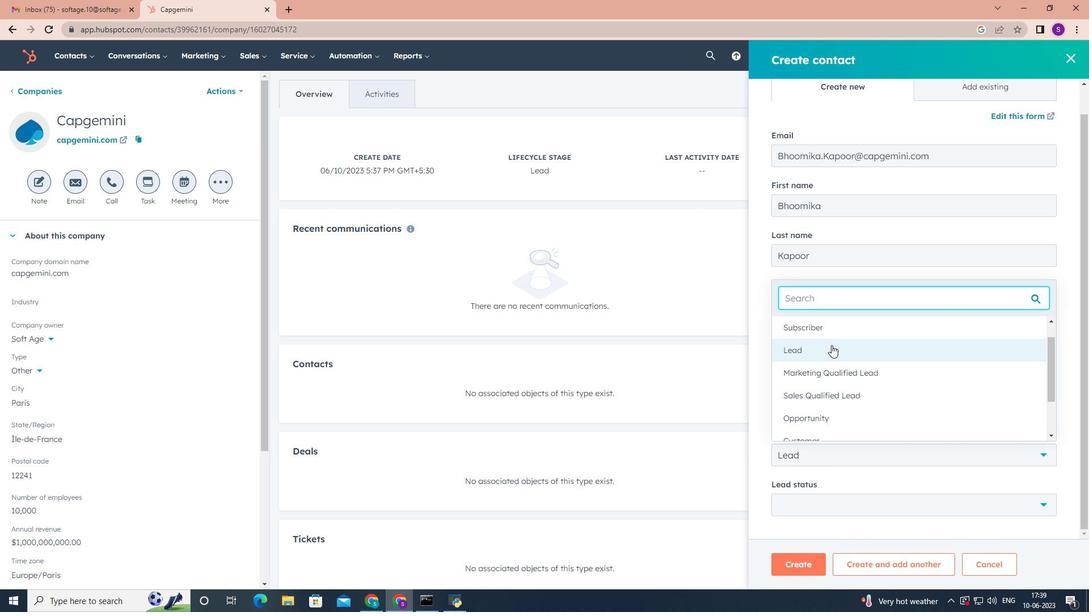 
Action: Mouse moved to (823, 508)
Screenshot: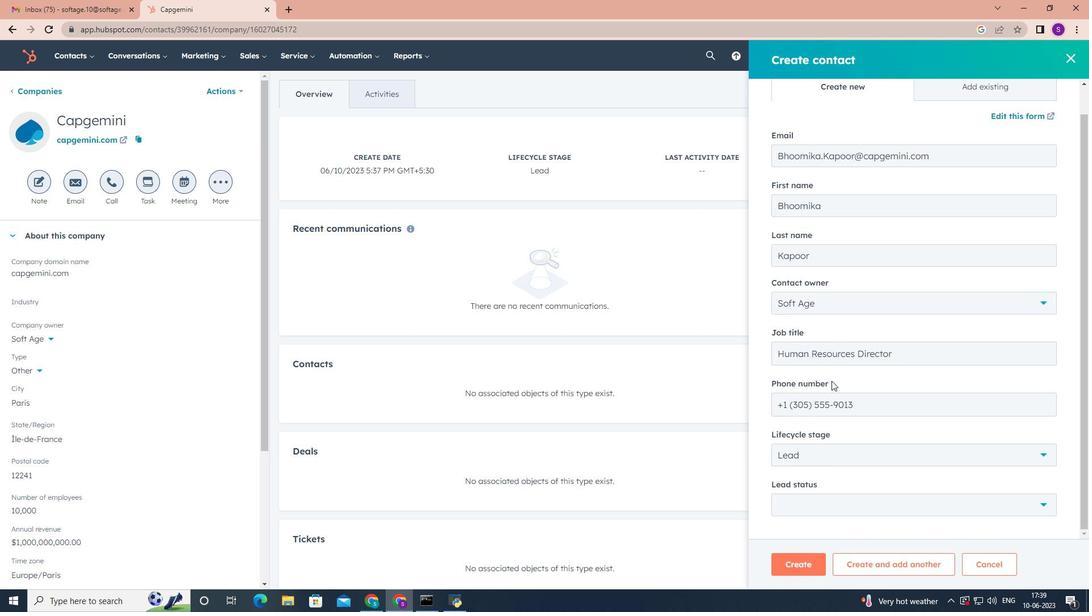
Action: Mouse pressed left at (823, 508)
Screenshot: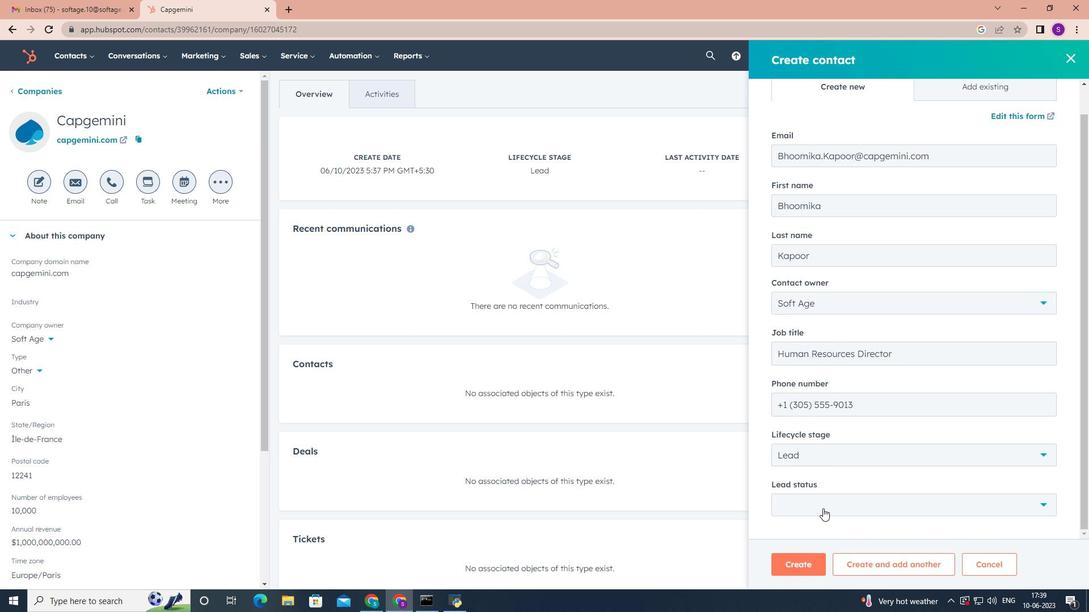 
Action: Mouse moved to (820, 449)
Screenshot: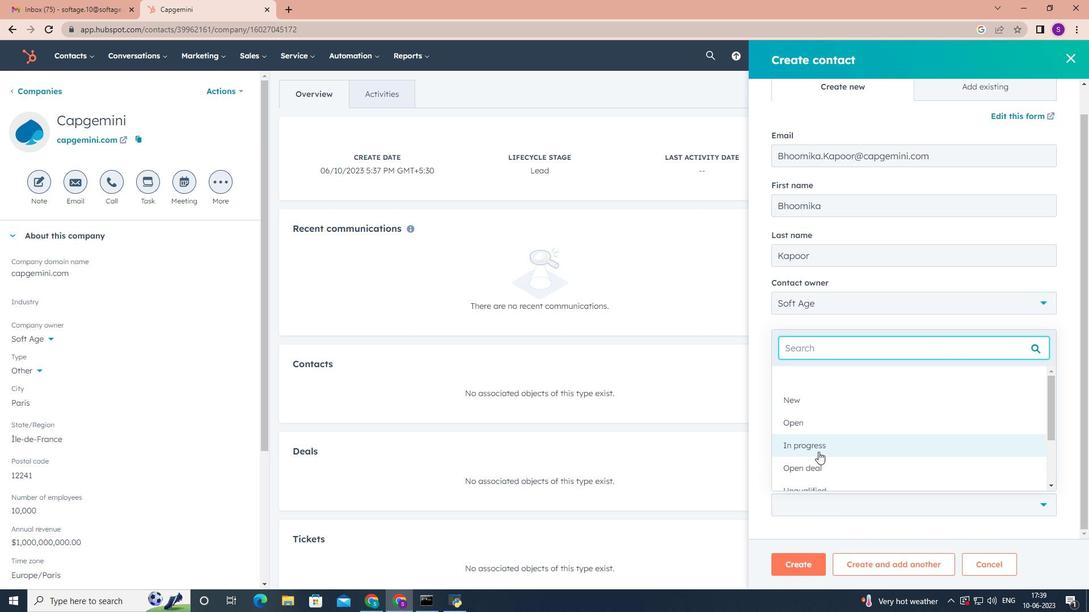 
Action: Mouse pressed left at (820, 449)
Screenshot: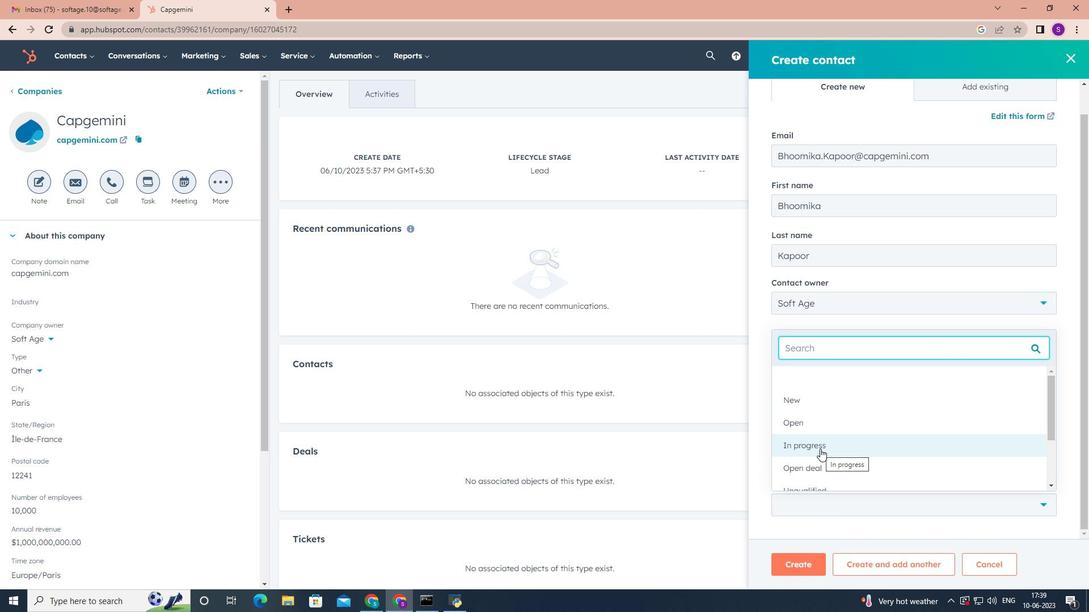 
Action: Mouse moved to (825, 470)
Screenshot: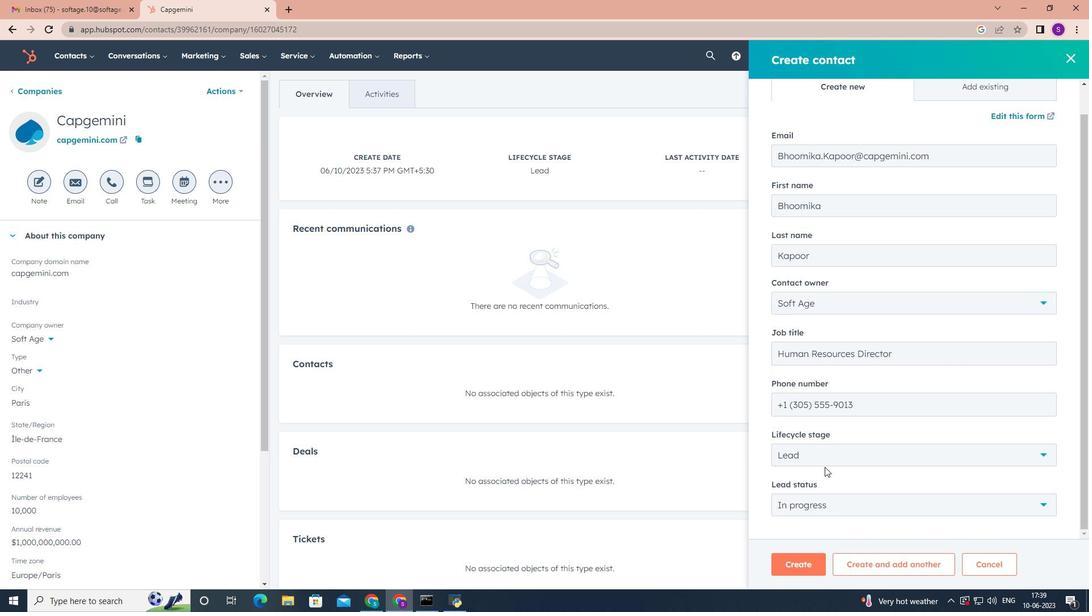 
Action: Mouse scrolled (825, 470) with delta (0, 0)
Screenshot: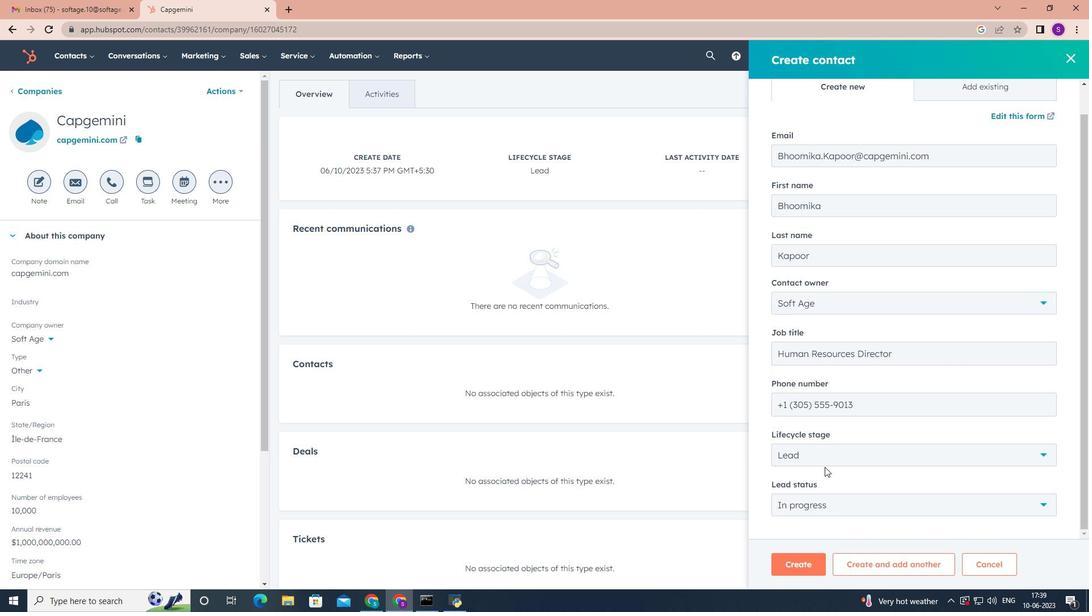 
Action: Mouse moved to (825, 474)
Screenshot: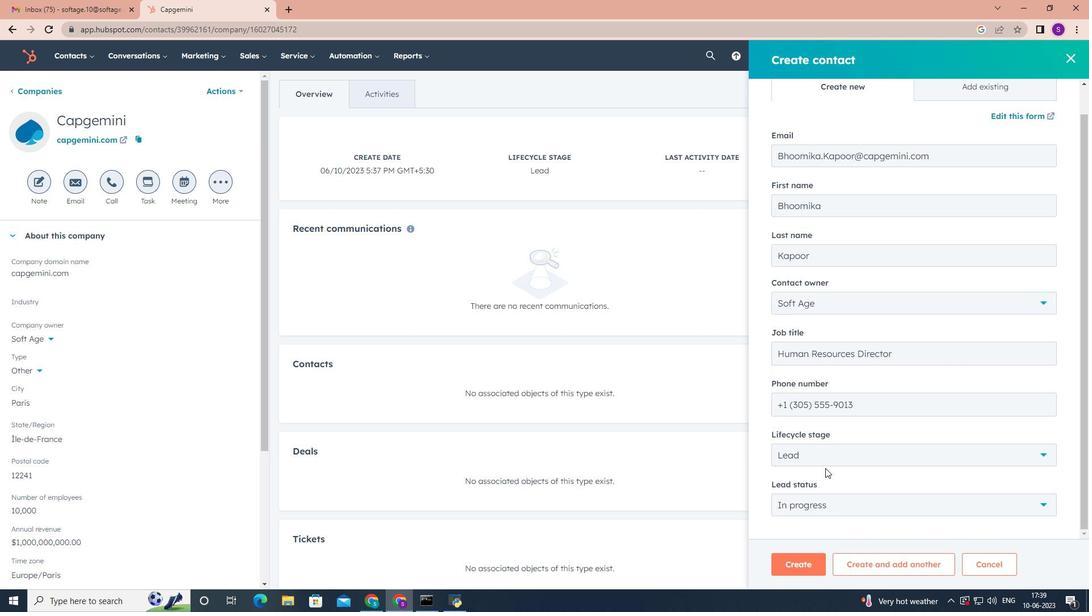 
Action: Mouse scrolled (825, 473) with delta (0, 0)
Screenshot: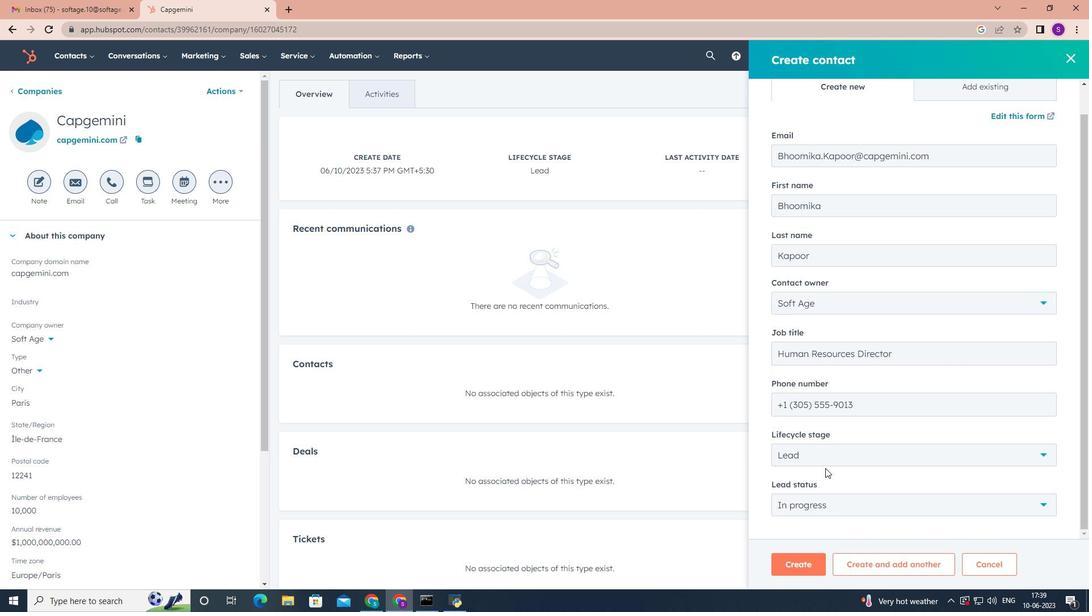 
Action: Mouse moved to (825, 480)
Screenshot: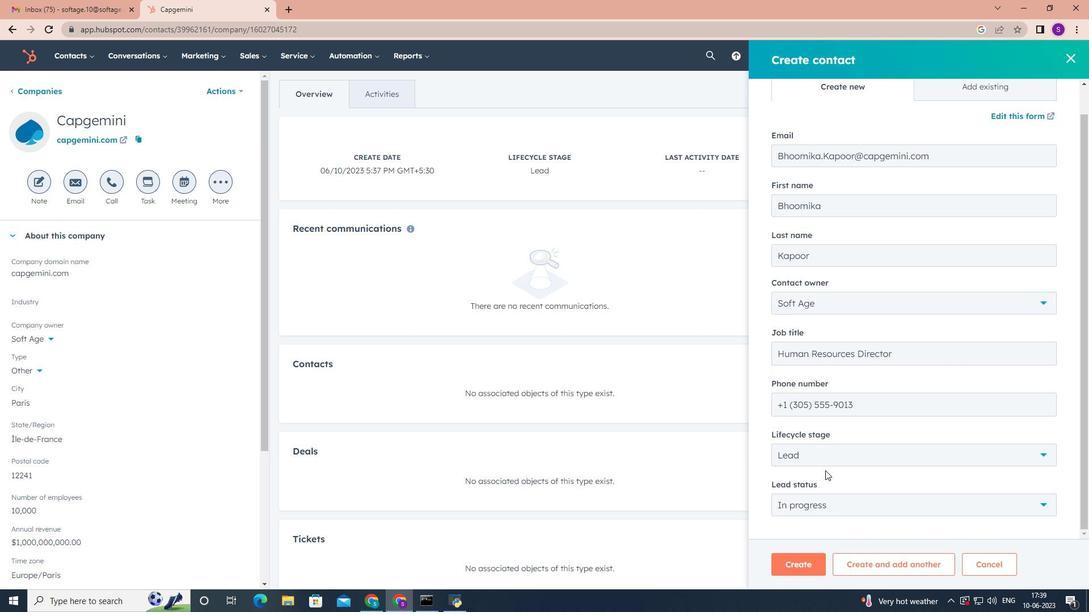 
Action: Mouse scrolled (825, 480) with delta (0, 0)
Screenshot: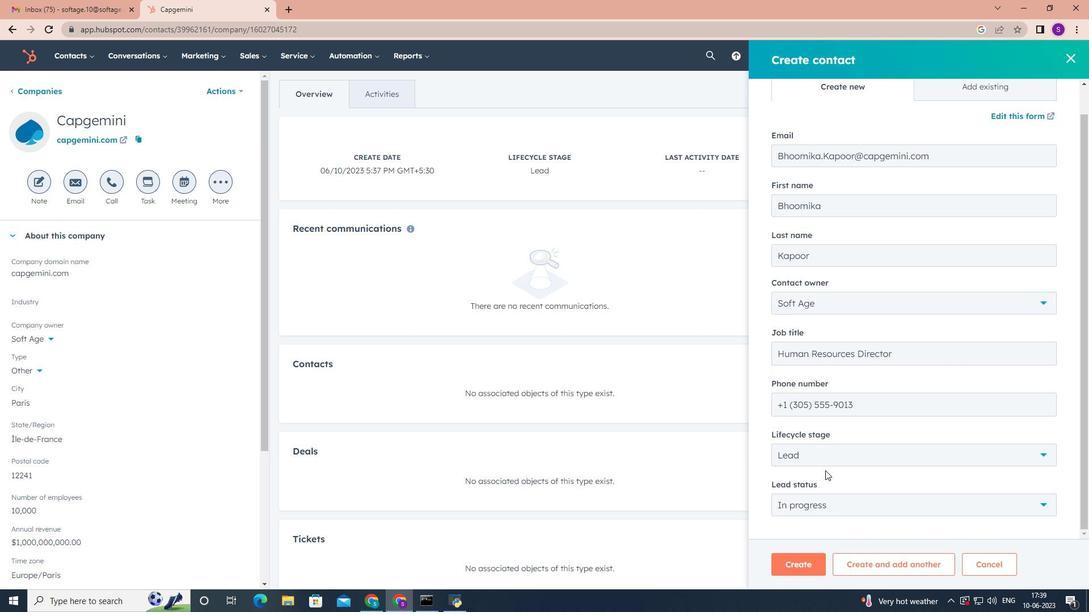 
Action: Mouse moved to (824, 494)
Screenshot: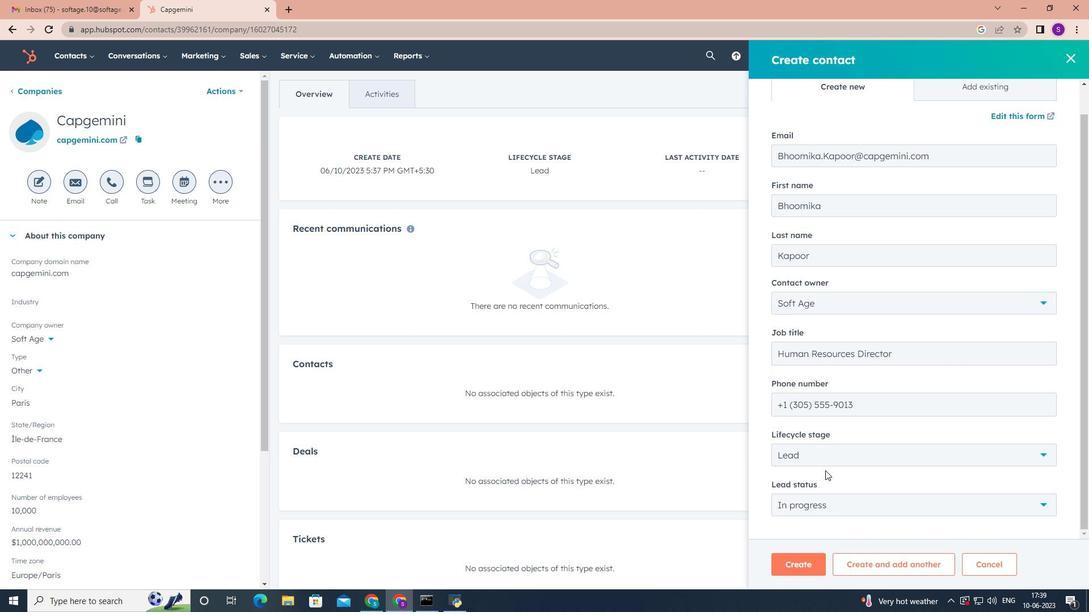 
Action: Mouse scrolled (824, 494) with delta (0, 0)
Screenshot: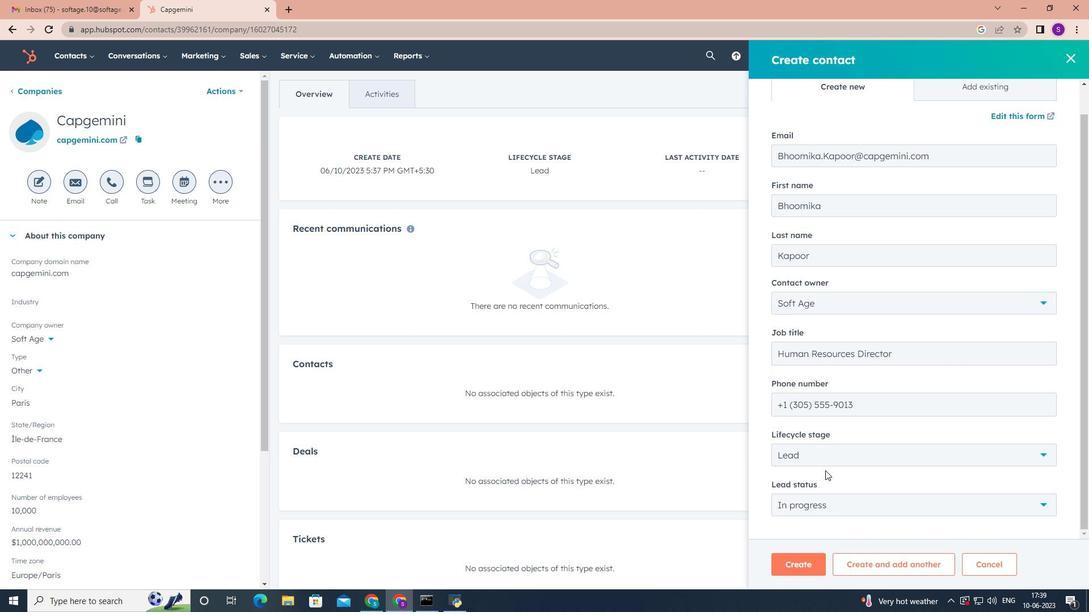 
Action: Mouse moved to (805, 561)
Screenshot: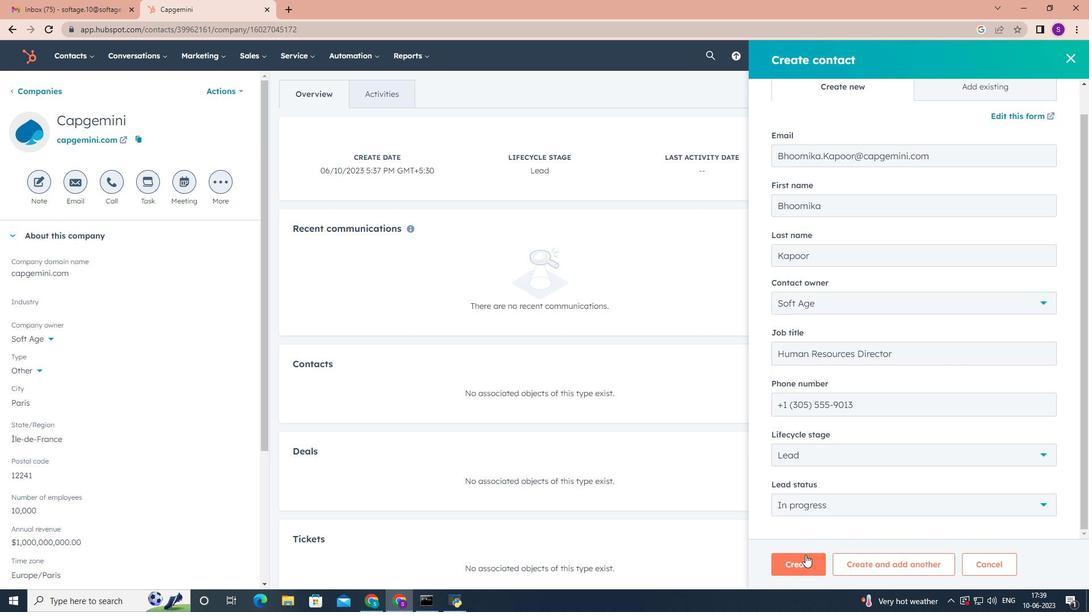 
Action: Mouse pressed left at (805, 561)
Screenshot: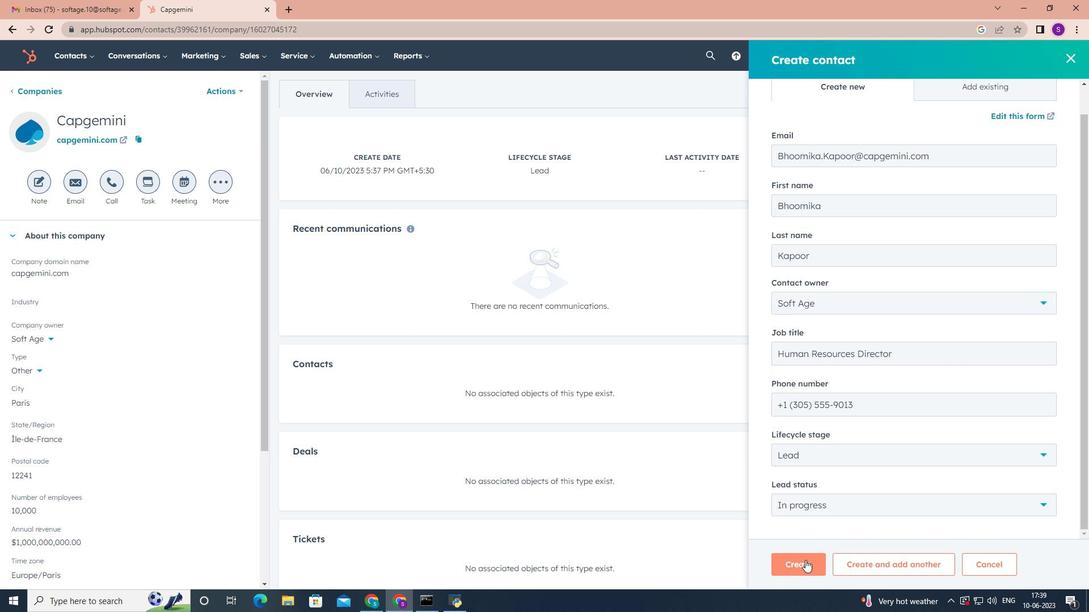 
Action: Mouse moved to (619, 313)
Screenshot: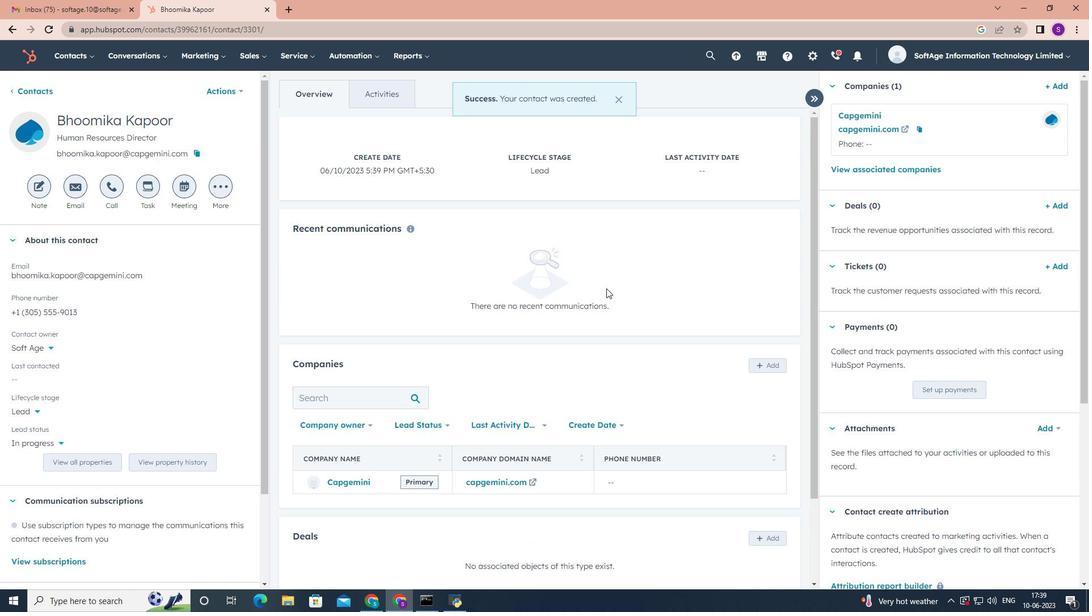 
Action: Mouse scrolled (619, 313) with delta (0, 0)
Screenshot: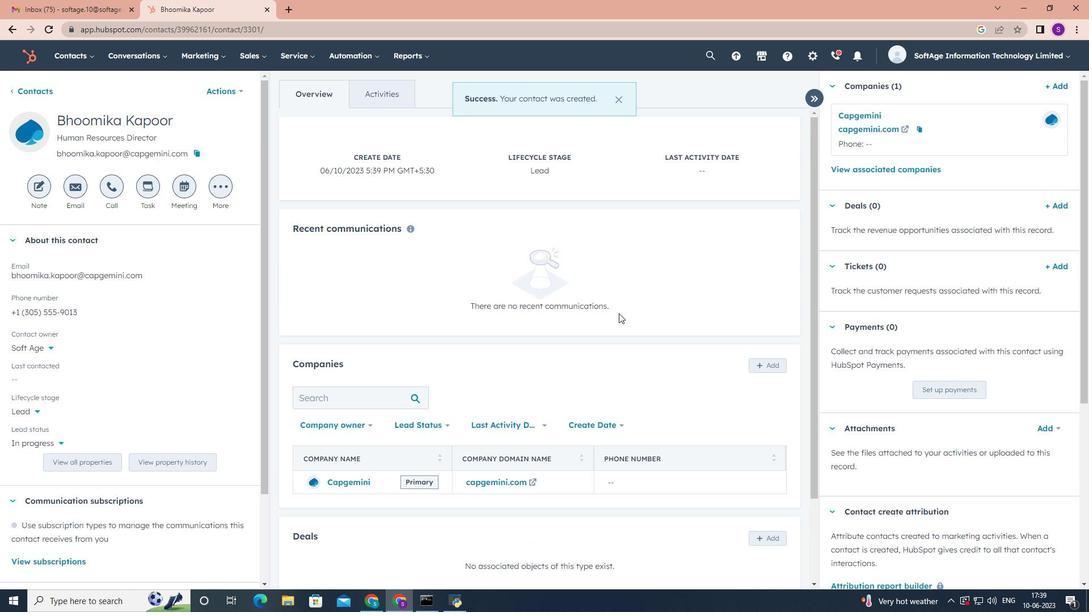 
Action: Mouse scrolled (619, 313) with delta (0, 0)
Screenshot: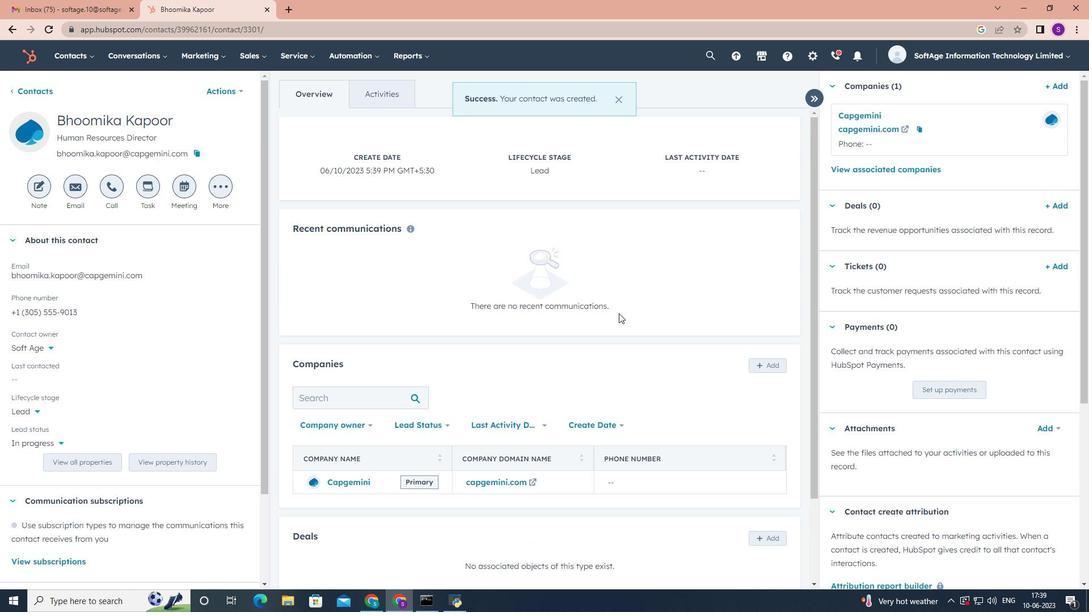 
Action: Mouse scrolled (619, 313) with delta (0, 0)
Screenshot: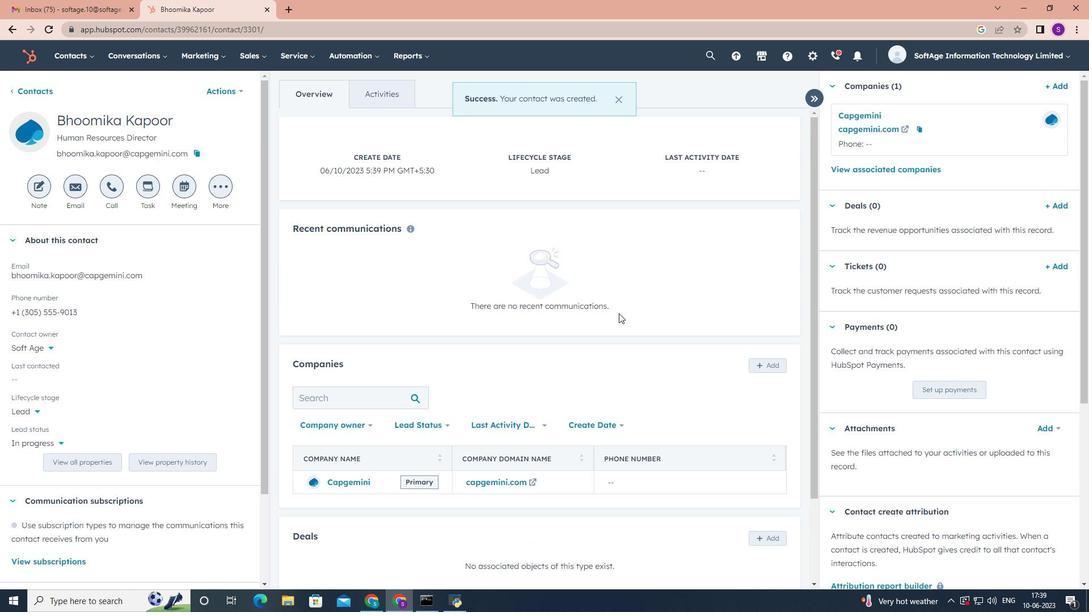 
Action: Mouse scrolled (619, 313) with delta (0, 0)
Screenshot: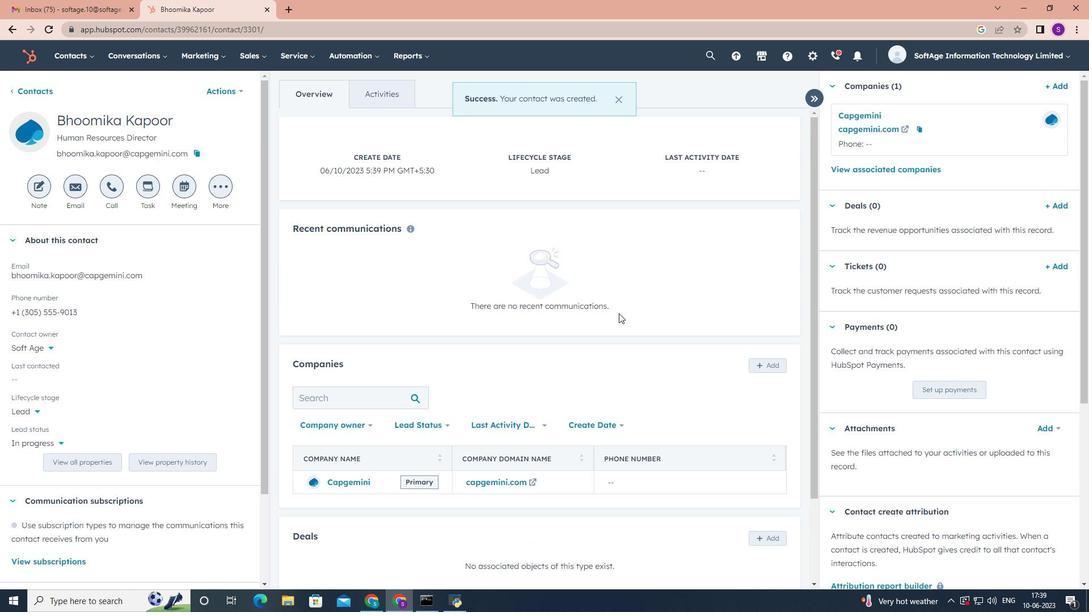 
Action: Mouse scrolled (619, 313) with delta (0, 0)
Screenshot: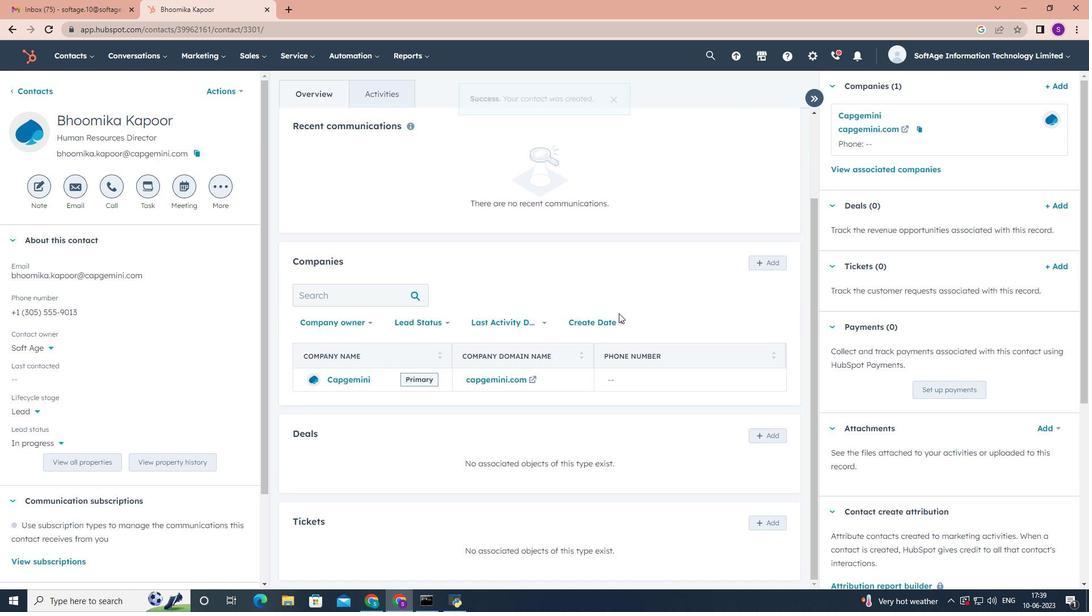 
Action: Mouse scrolled (619, 313) with delta (0, 0)
Screenshot: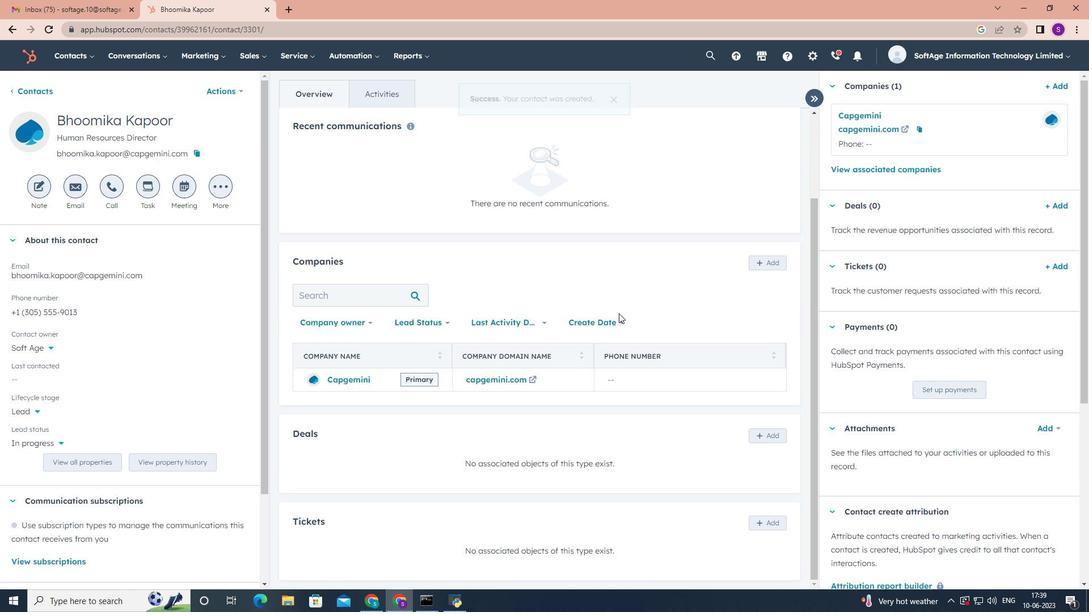 
Action: Mouse scrolled (619, 313) with delta (0, 0)
Screenshot: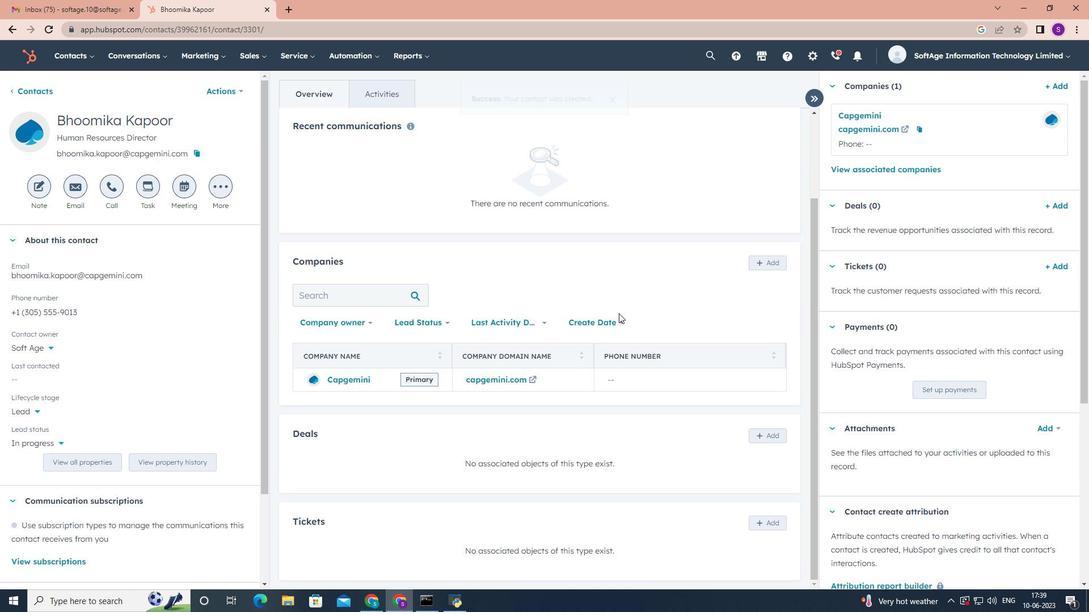 
